 Task: Look for space in Aragarças, Brazil from 2nd June, 2023 to 6th June, 2023 for 1 adult in price range Rs.10000 to Rs.13000. Place can be private room with 1  bedroom having 1 bed and 1 bathroom. Property type can be house, flat, guest house, hotel. Amenities needed are: washing machine. Booking option can be shelf check-in. Required host language is Spanish.
Action: Mouse moved to (402, 85)
Screenshot: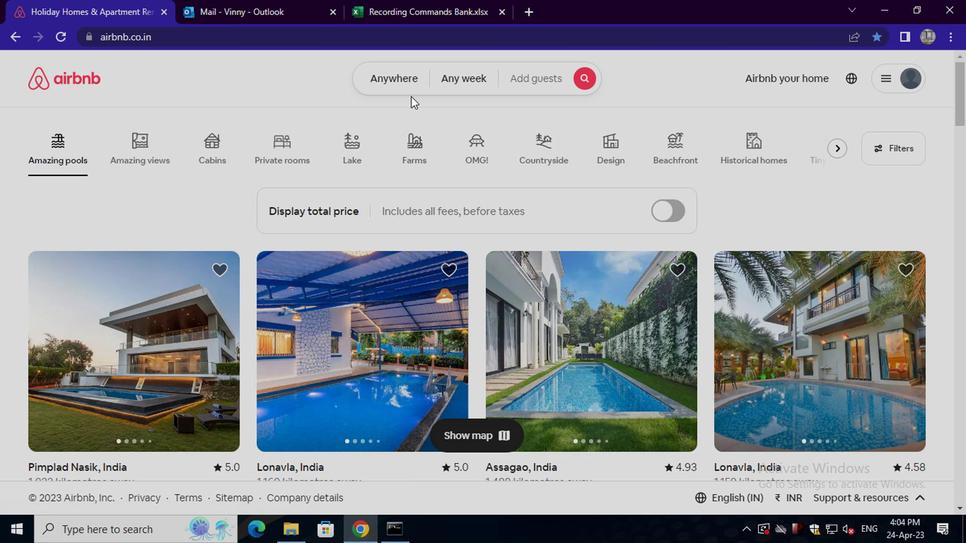 
Action: Mouse pressed left at (402, 85)
Screenshot: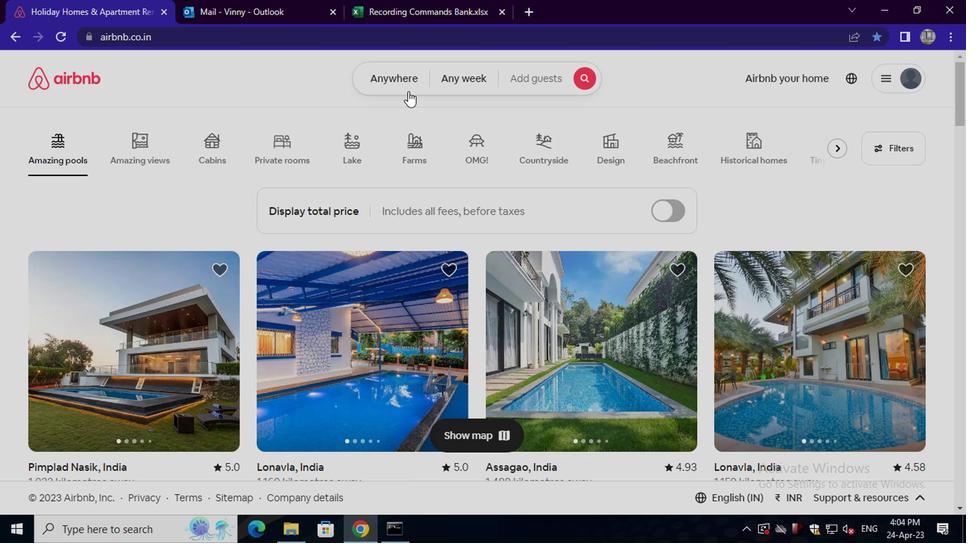 
Action: Mouse moved to (255, 145)
Screenshot: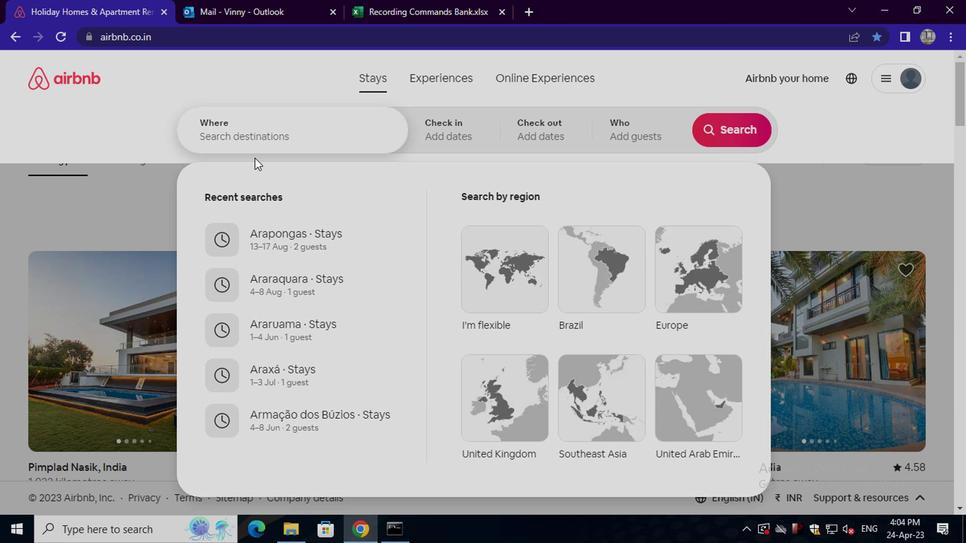 
Action: Mouse pressed left at (255, 145)
Screenshot: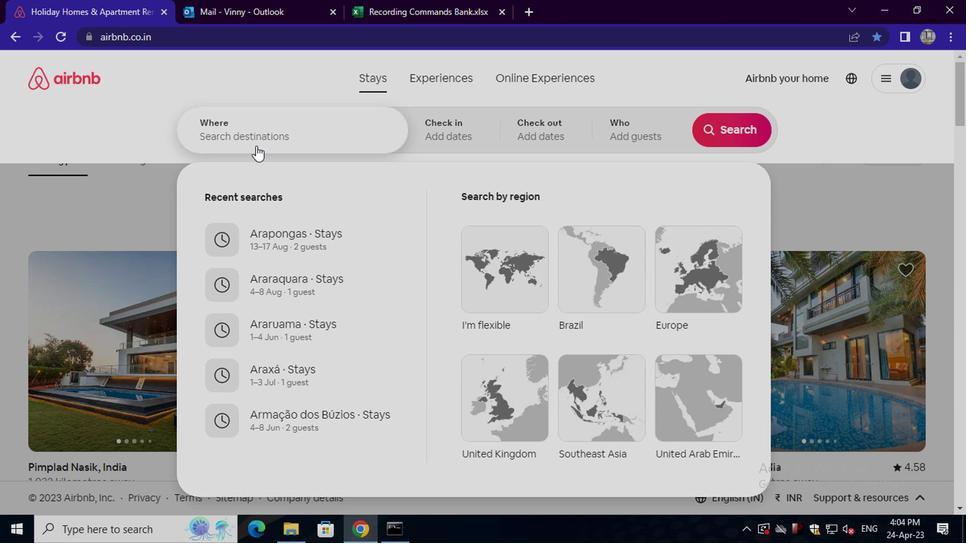 
Action: Key pressed aragarcas,<Key.space>braz
Screenshot: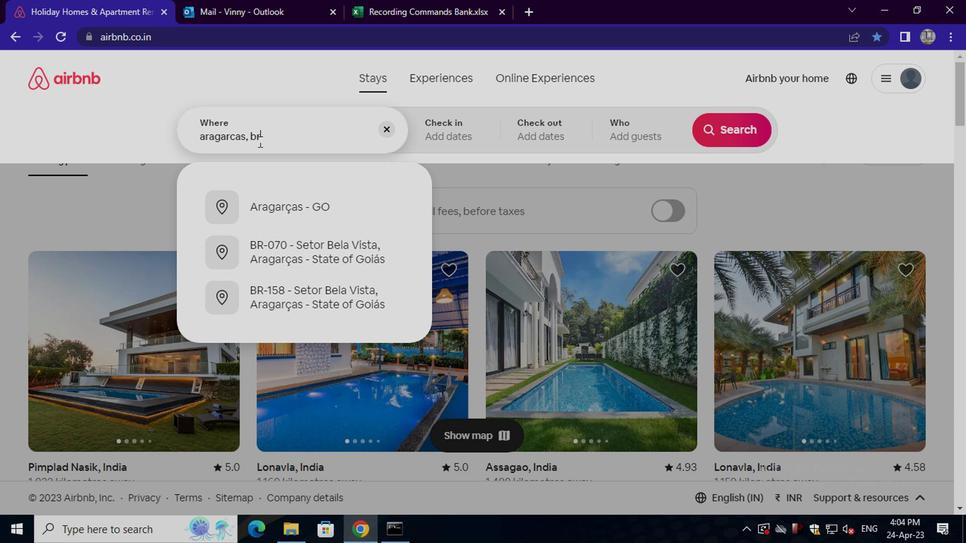 
Action: Mouse moved to (256, 145)
Screenshot: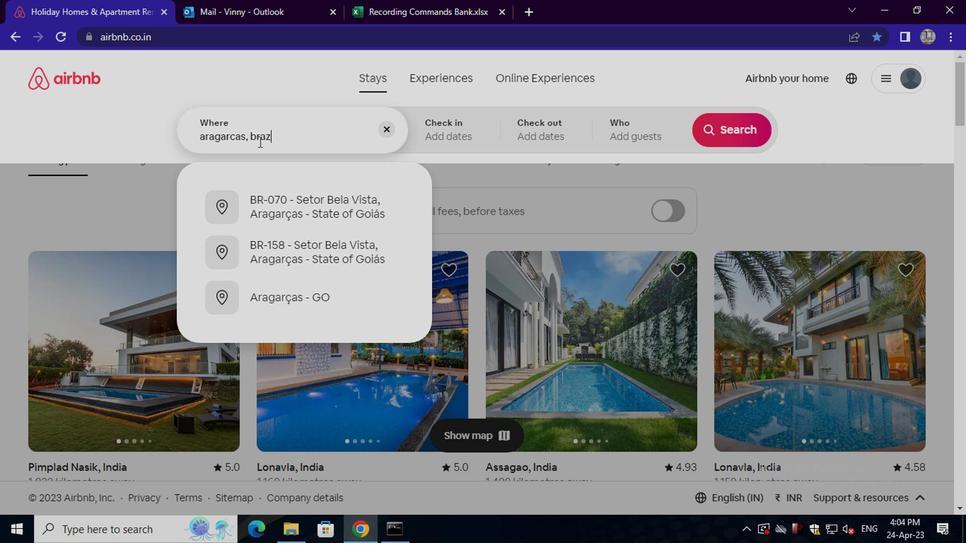 
Action: Key pressed il<Key.enter>
Screenshot: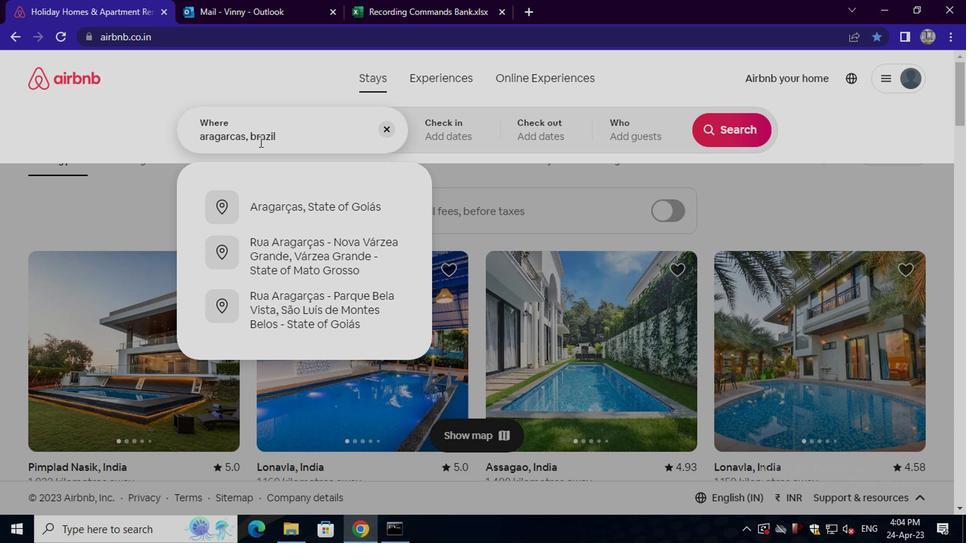 
Action: Mouse moved to (721, 239)
Screenshot: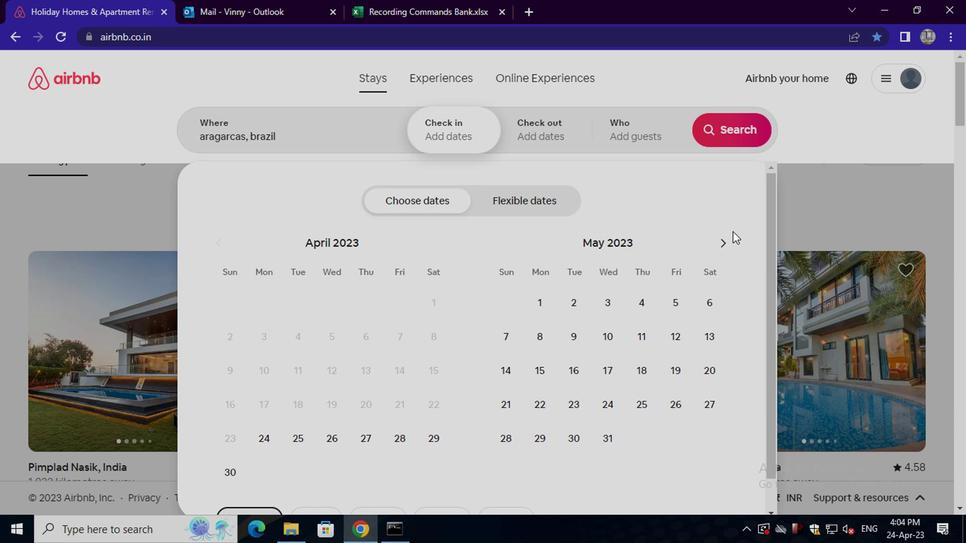 
Action: Mouse pressed left at (721, 239)
Screenshot: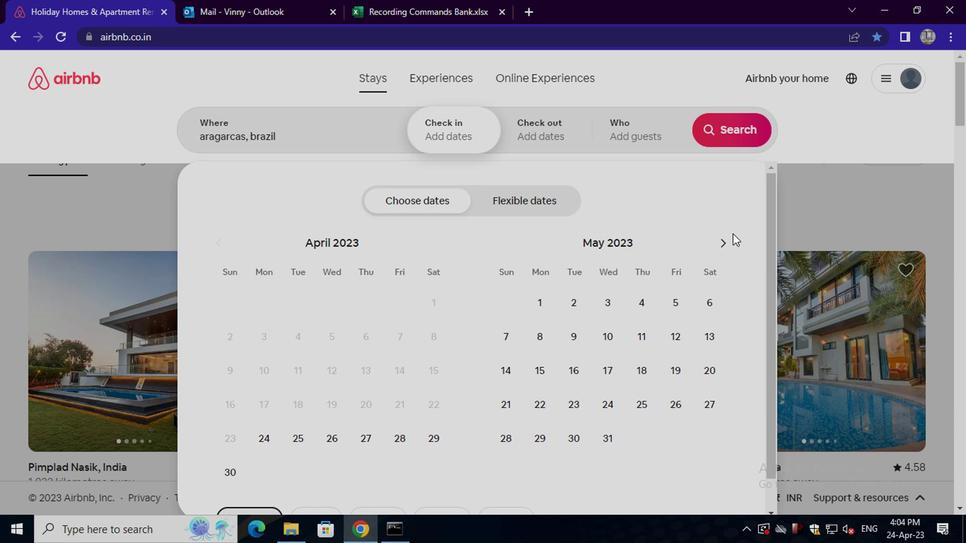 
Action: Mouse moved to (678, 302)
Screenshot: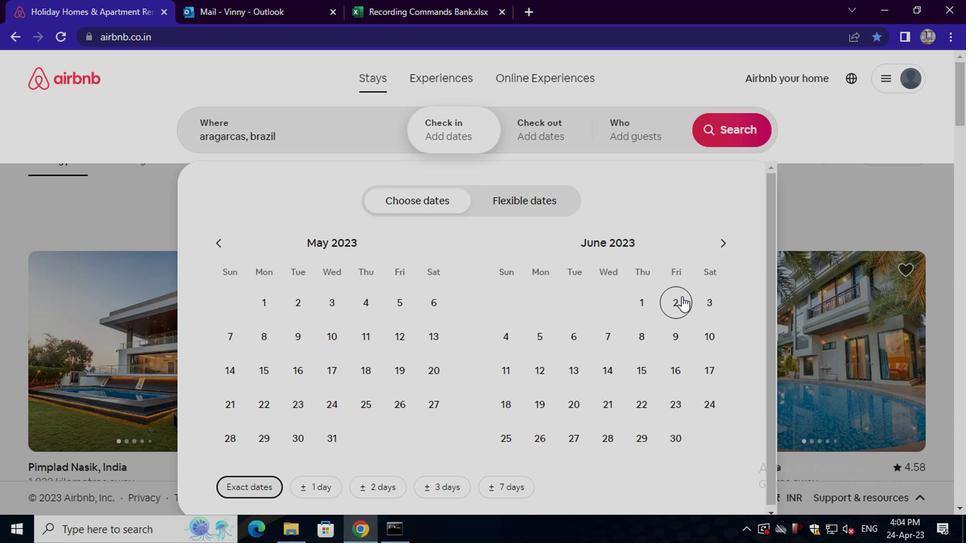 
Action: Mouse pressed left at (678, 302)
Screenshot: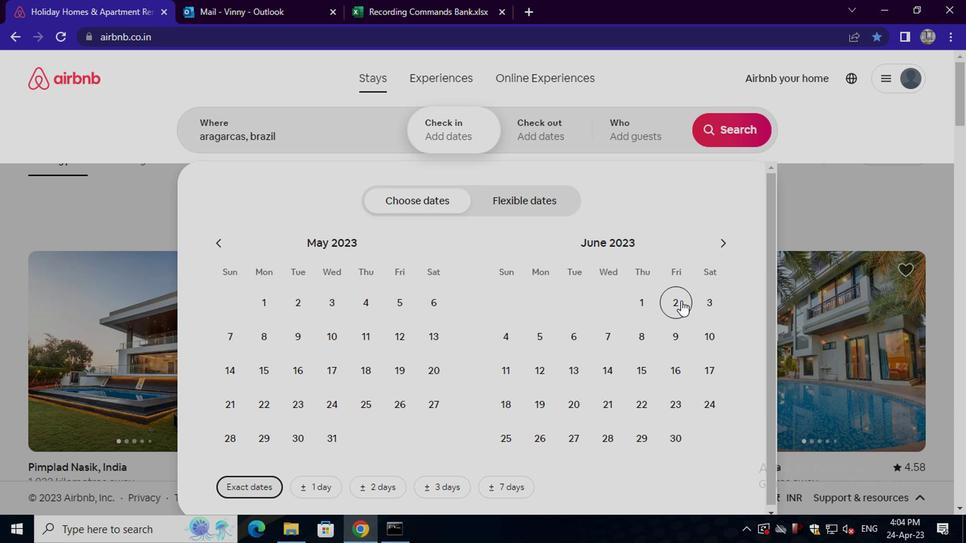 
Action: Mouse moved to (560, 340)
Screenshot: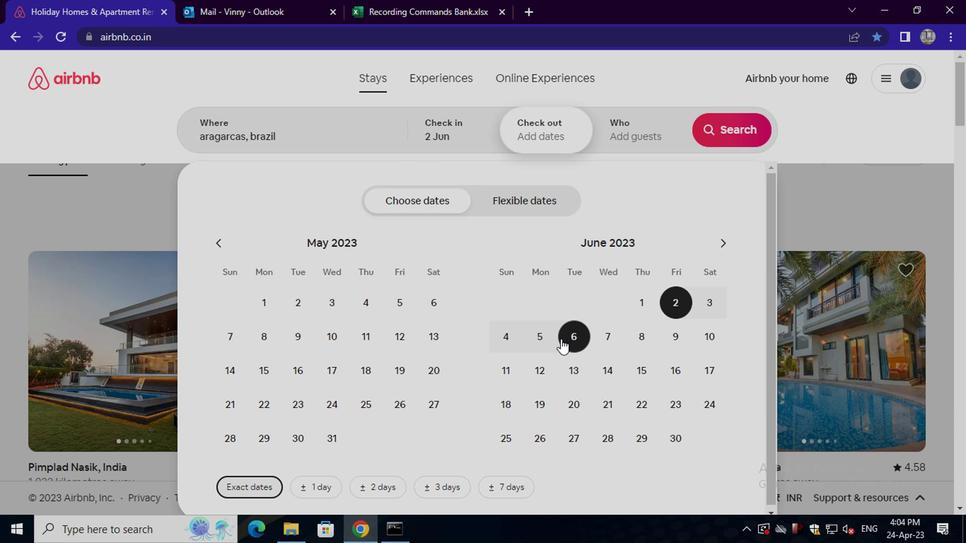 
Action: Mouse pressed left at (560, 340)
Screenshot: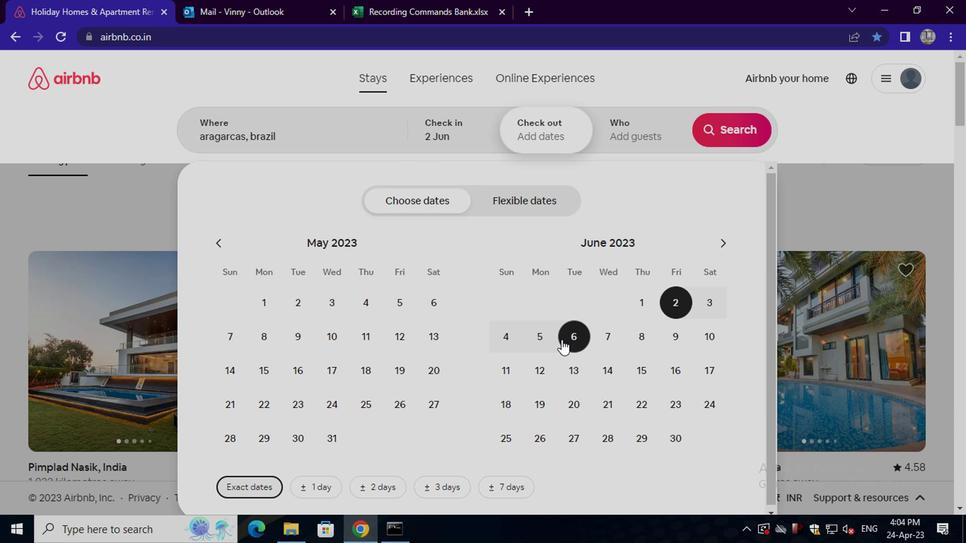 
Action: Mouse moved to (629, 136)
Screenshot: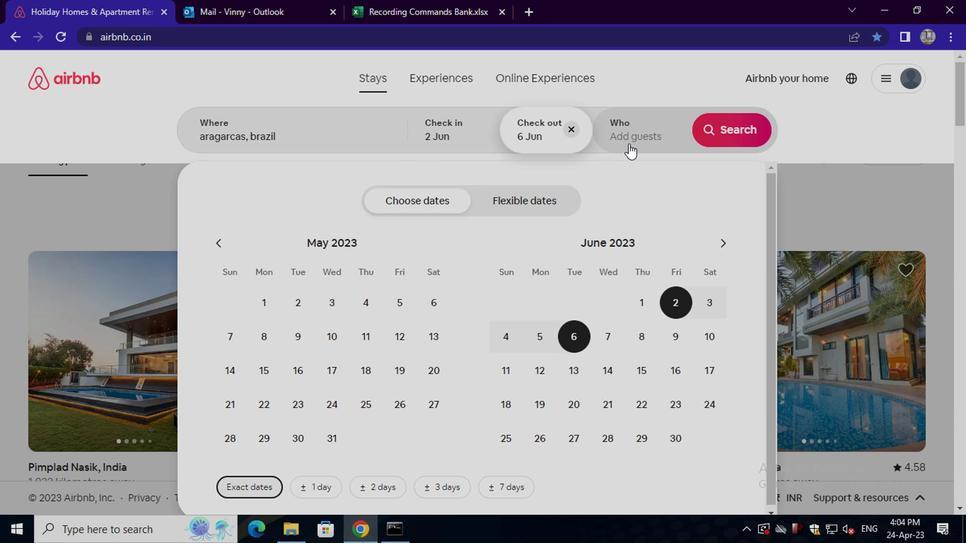 
Action: Mouse pressed left at (629, 136)
Screenshot: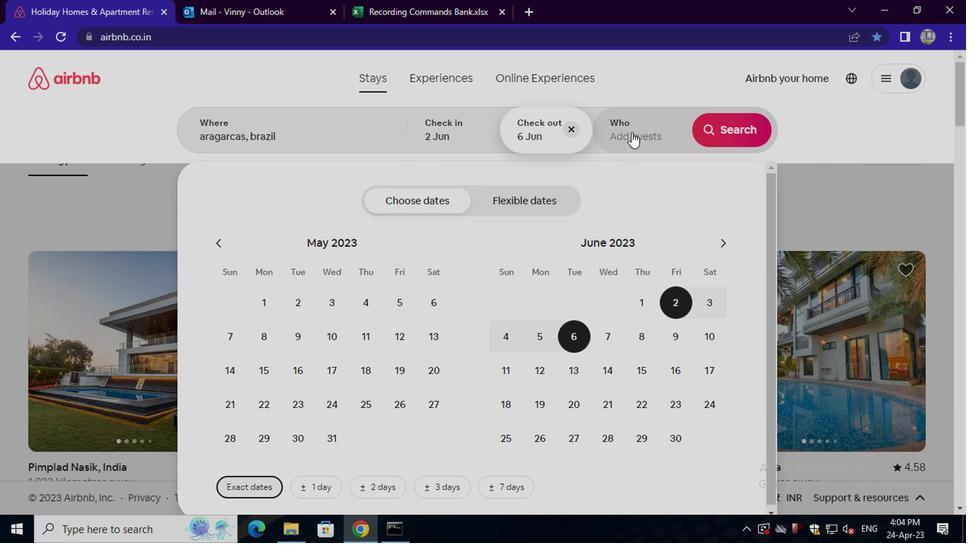 
Action: Mouse moved to (738, 210)
Screenshot: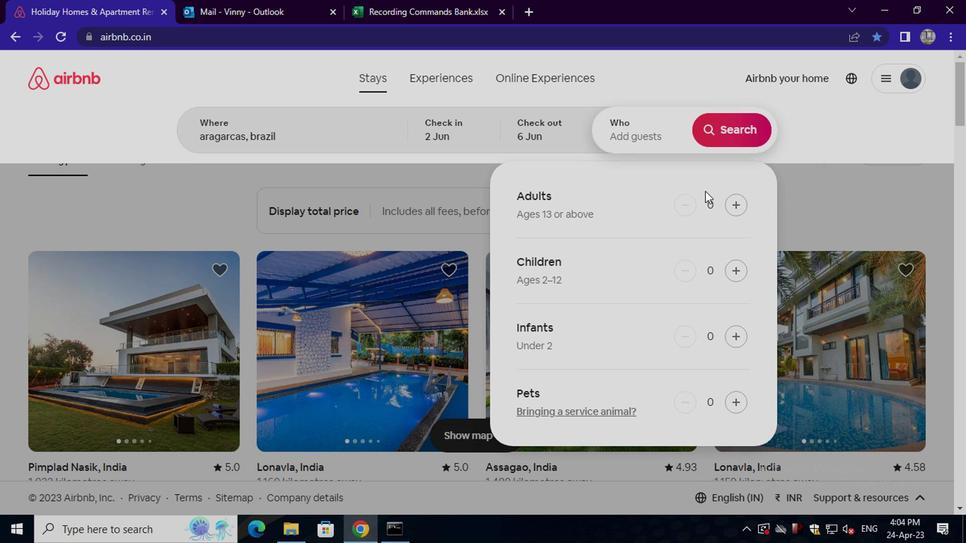 
Action: Mouse pressed left at (738, 210)
Screenshot: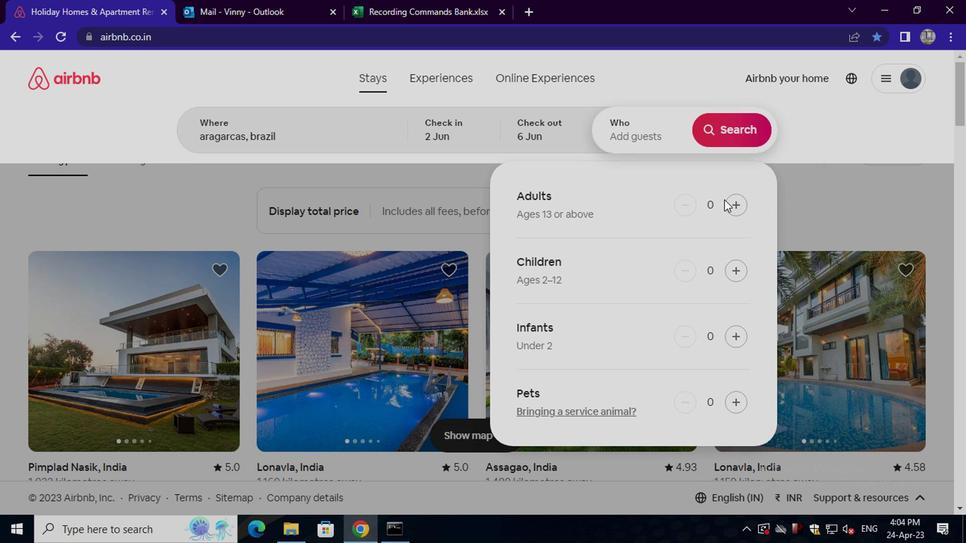 
Action: Mouse moved to (733, 134)
Screenshot: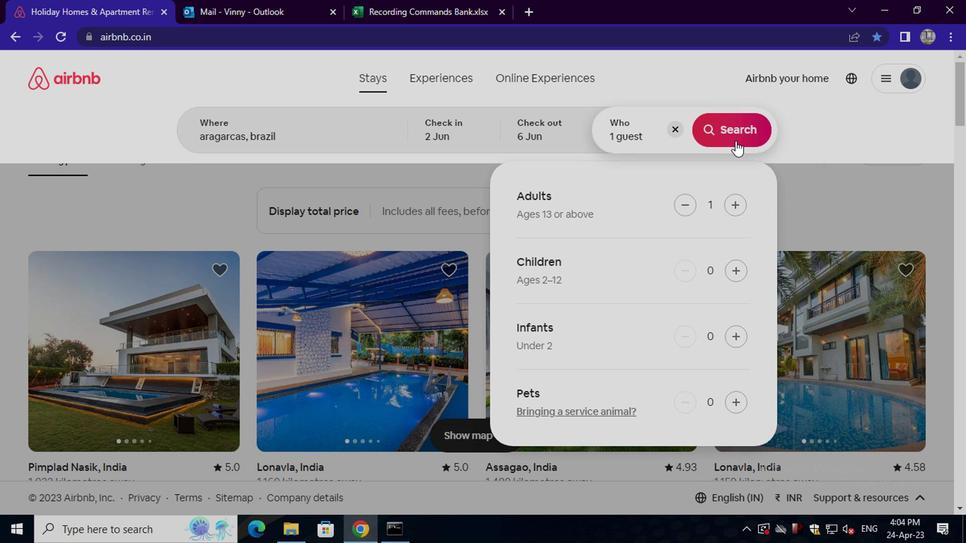 
Action: Mouse pressed left at (733, 134)
Screenshot: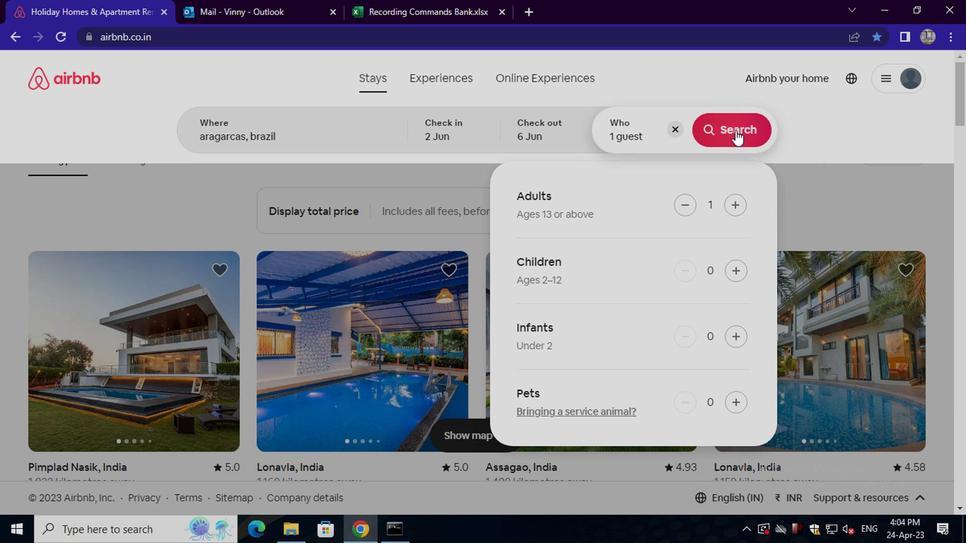 
Action: Mouse moved to (888, 140)
Screenshot: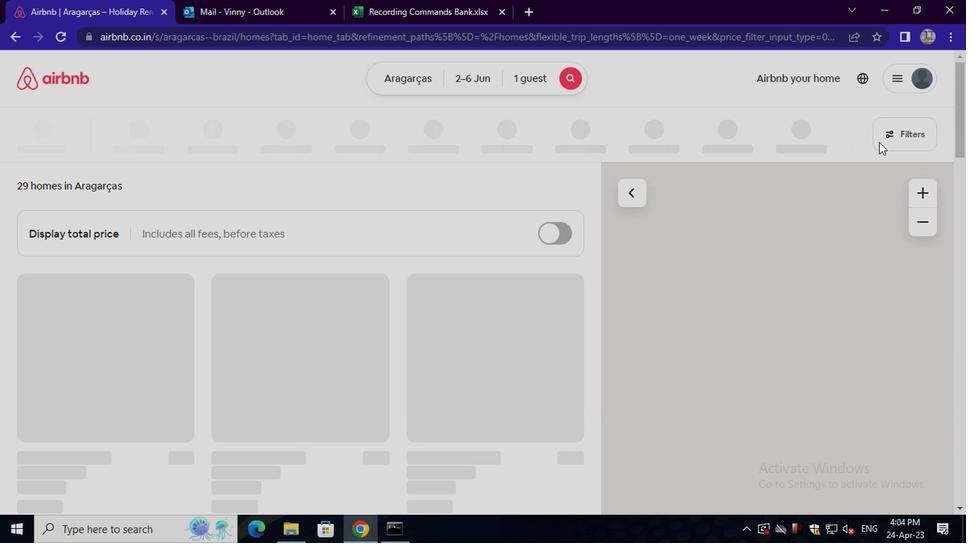 
Action: Mouse pressed left at (888, 140)
Screenshot: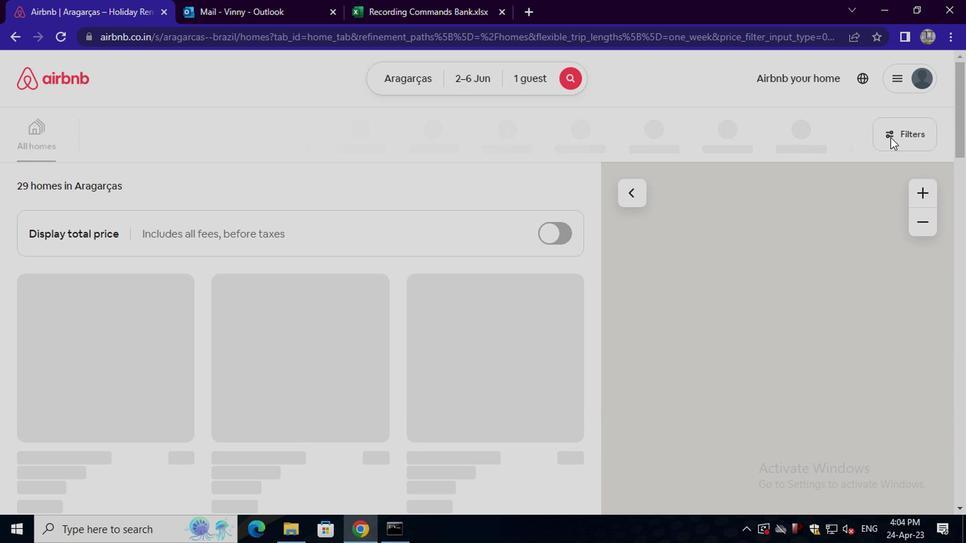
Action: Mouse moved to (355, 316)
Screenshot: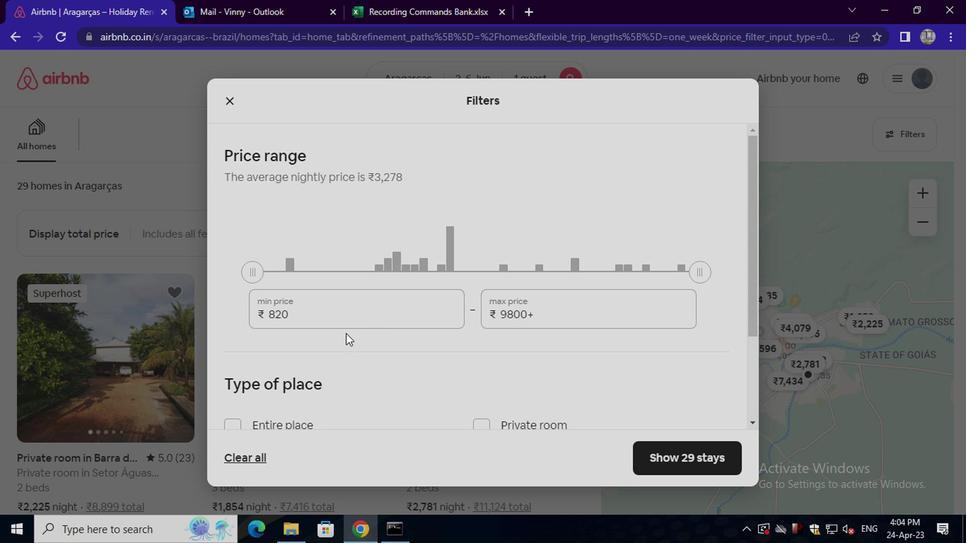 
Action: Mouse pressed left at (355, 316)
Screenshot: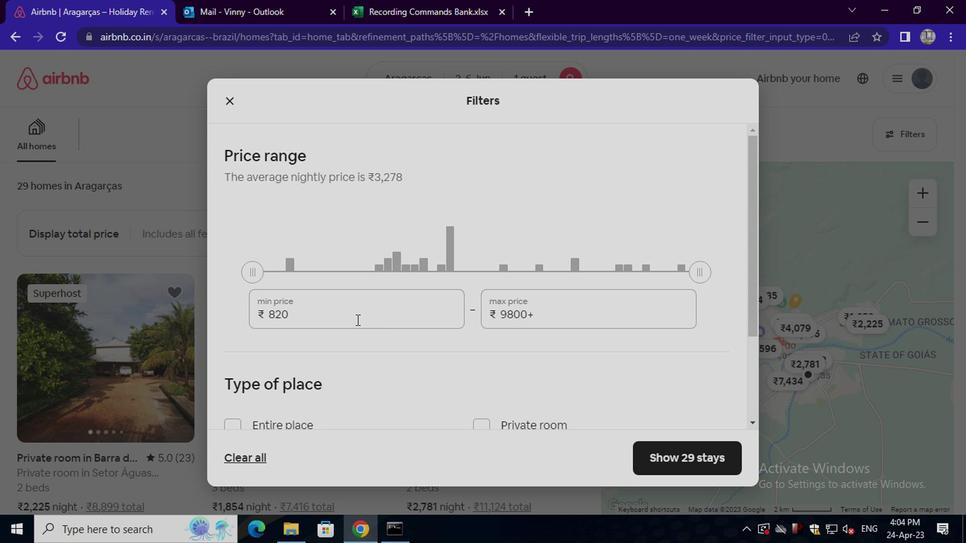 
Action: Mouse moved to (364, 306)
Screenshot: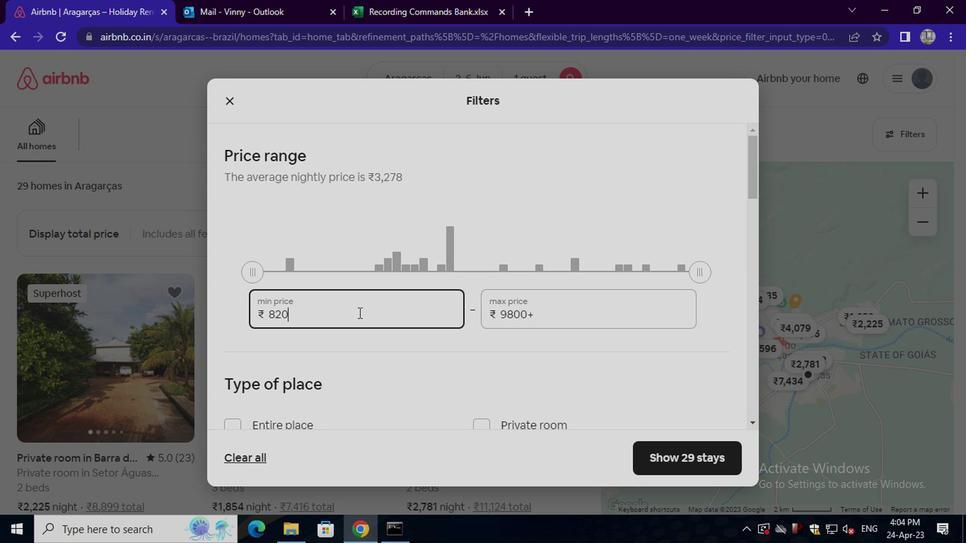 
Action: Key pressed <Key.backspace><Key.backspace><Key.backspace><Key.backspace><Key.backspace><Key.backspace><Key.backspace><Key.backspace><Key.backspace>10000
Screenshot: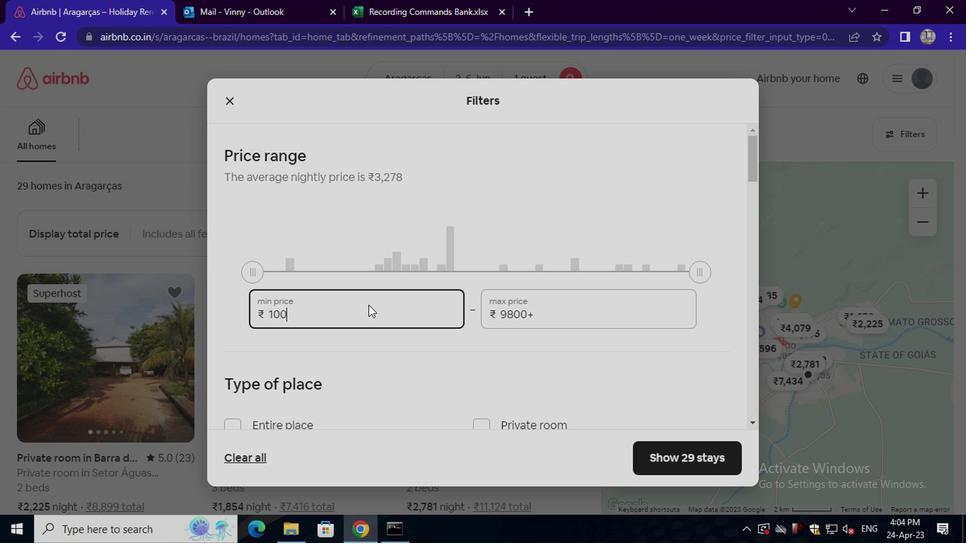 
Action: Mouse moved to (548, 316)
Screenshot: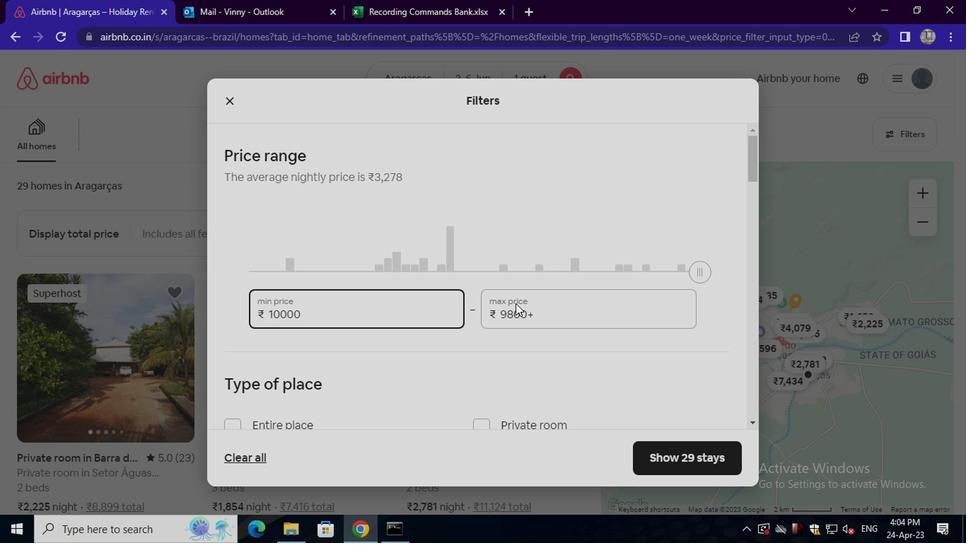 
Action: Mouse pressed left at (548, 316)
Screenshot: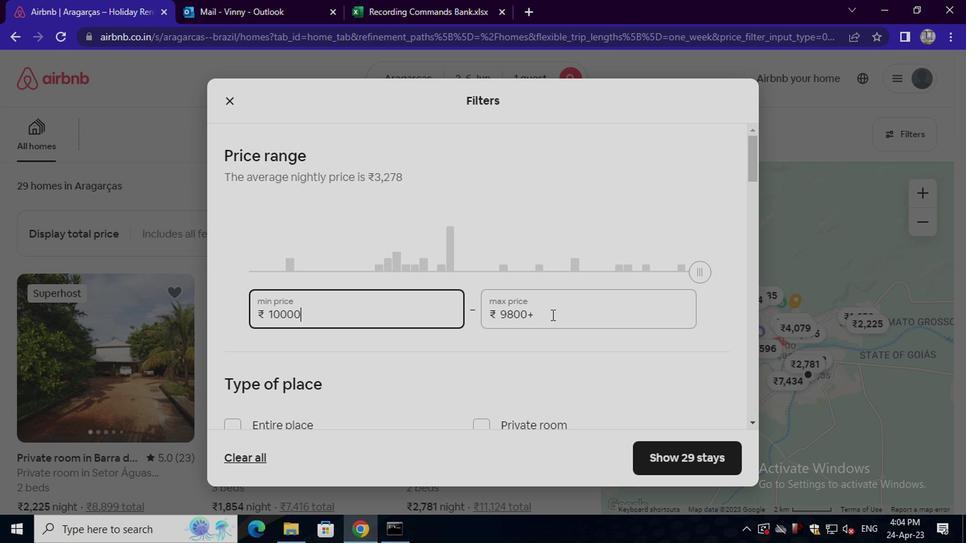 
Action: Mouse moved to (574, 298)
Screenshot: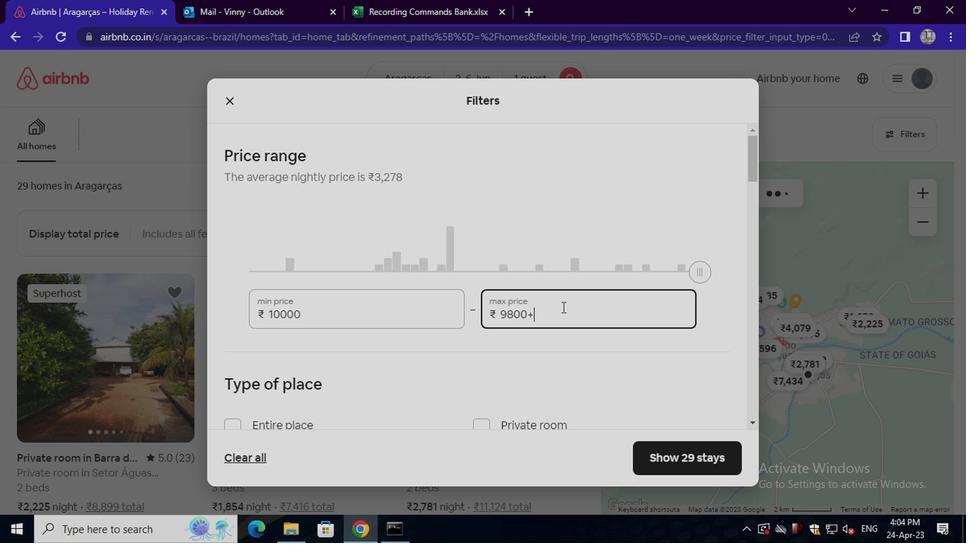 
Action: Key pressed <Key.backspace><Key.backspace><Key.backspace><Key.backspace><Key.backspace><Key.backspace><Key.backspace><Key.backspace><Key.backspace><Key.backspace><Key.backspace><Key.backspace><Key.backspace><Key.backspace>13000
Screenshot: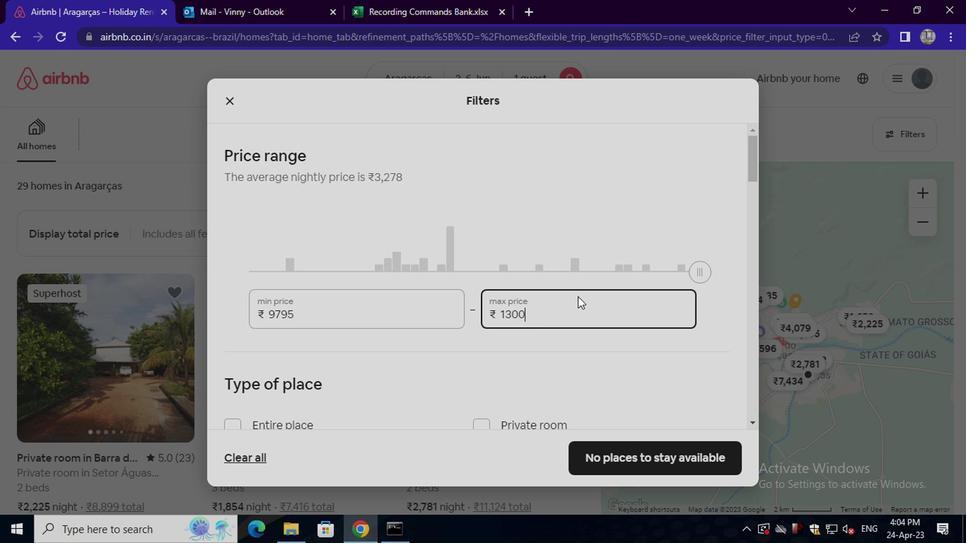 
Action: Mouse moved to (512, 260)
Screenshot: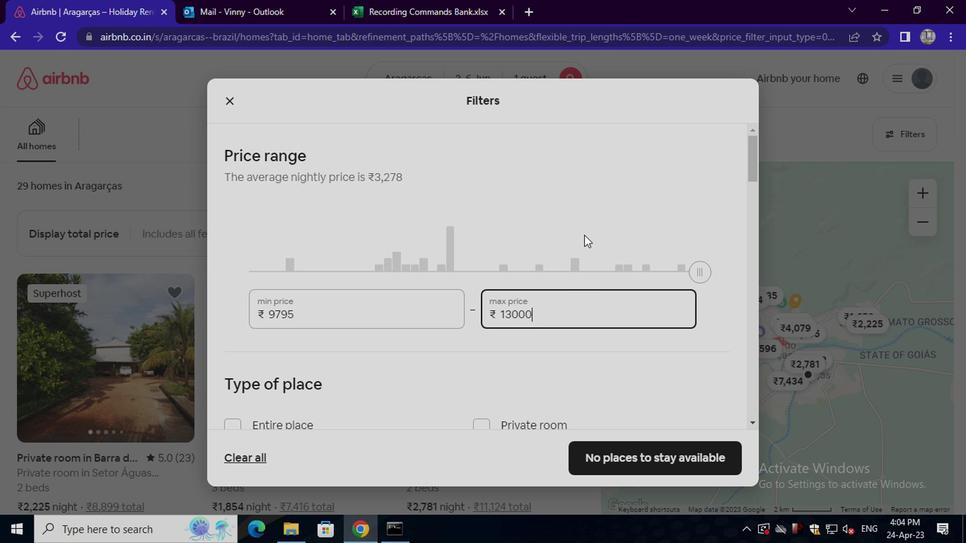 
Action: Mouse scrolled (512, 259) with delta (0, -1)
Screenshot: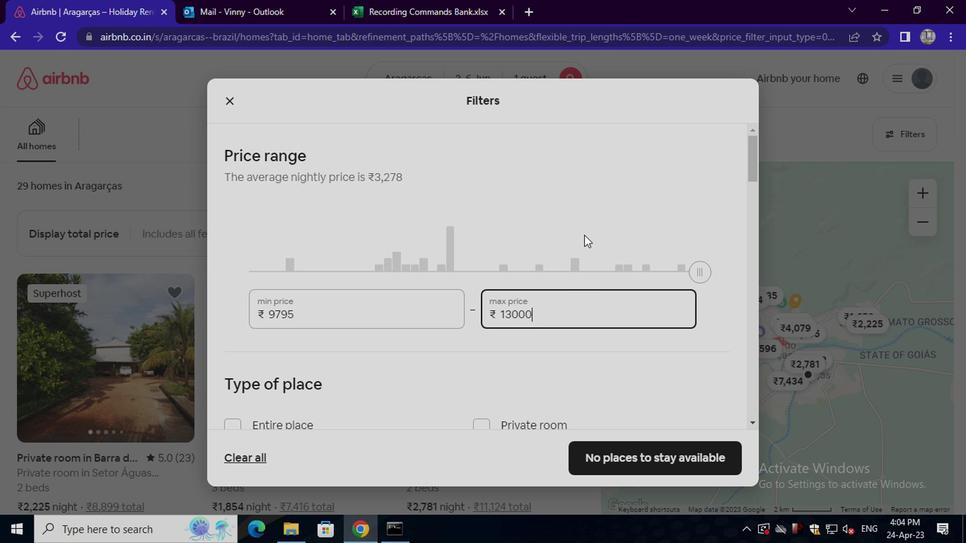 
Action: Mouse moved to (511, 260)
Screenshot: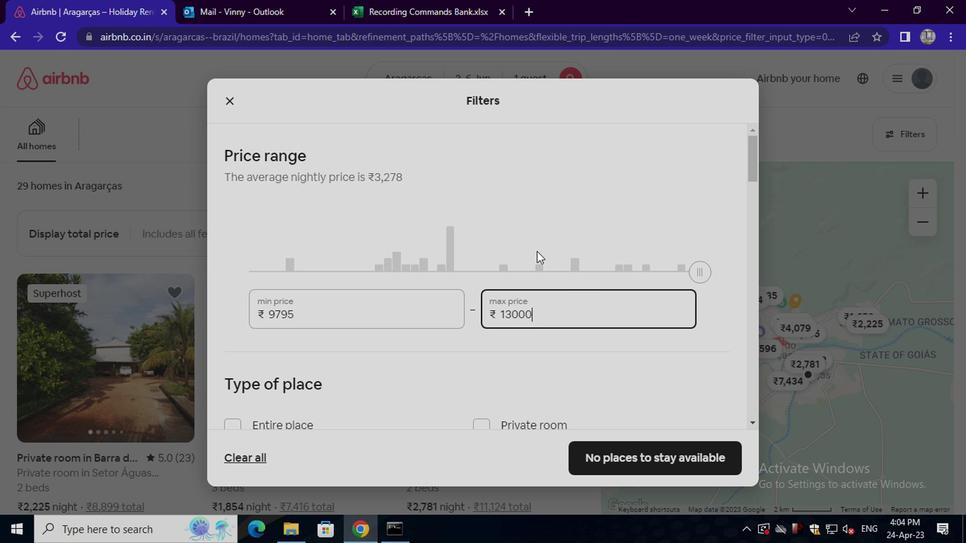 
Action: Mouse scrolled (511, 260) with delta (0, 0)
Screenshot: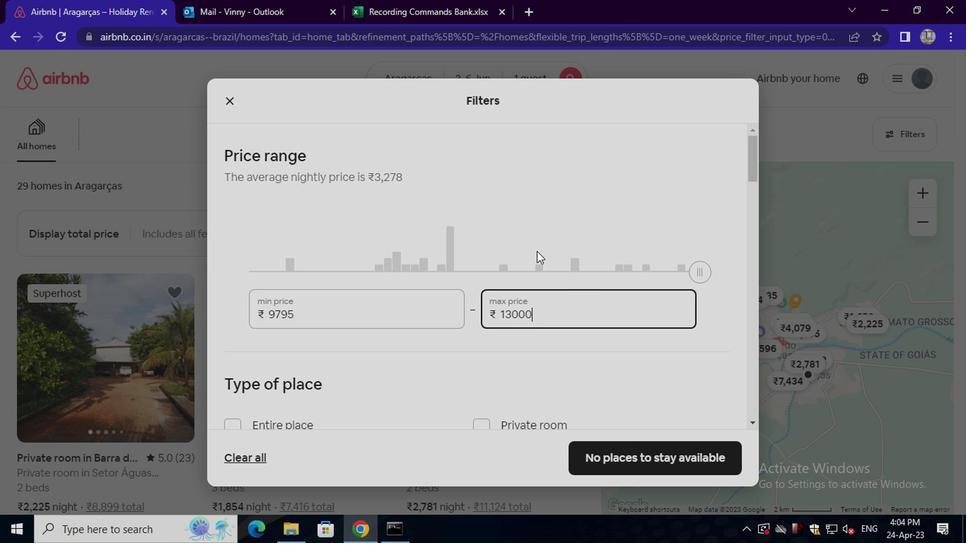 
Action: Mouse moved to (479, 285)
Screenshot: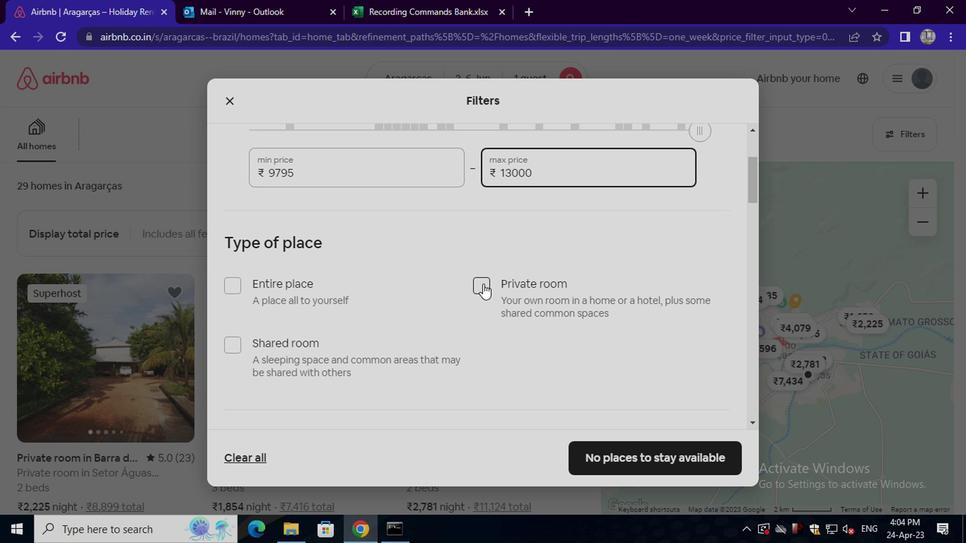 
Action: Mouse pressed left at (479, 285)
Screenshot: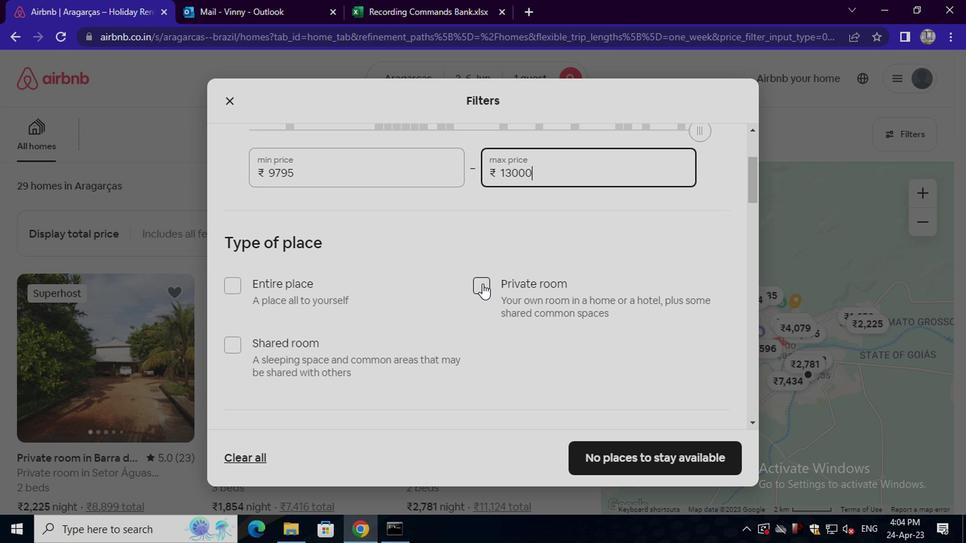 
Action: Mouse moved to (464, 293)
Screenshot: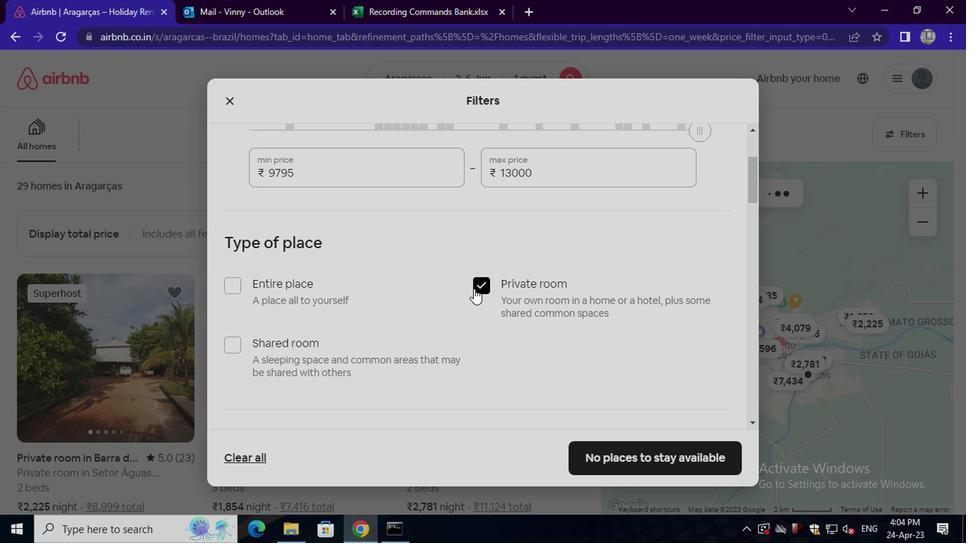 
Action: Mouse scrolled (464, 292) with delta (0, 0)
Screenshot: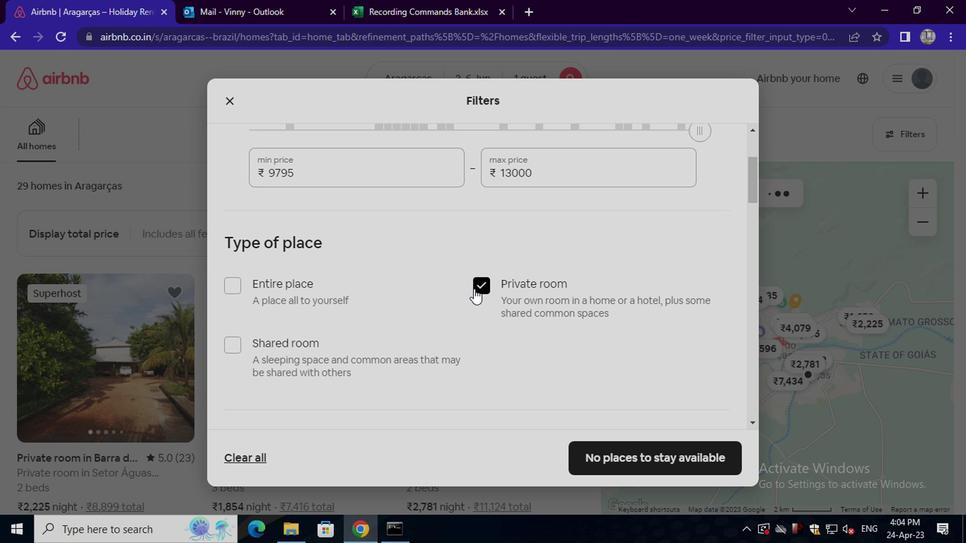 
Action: Mouse scrolled (464, 292) with delta (0, 0)
Screenshot: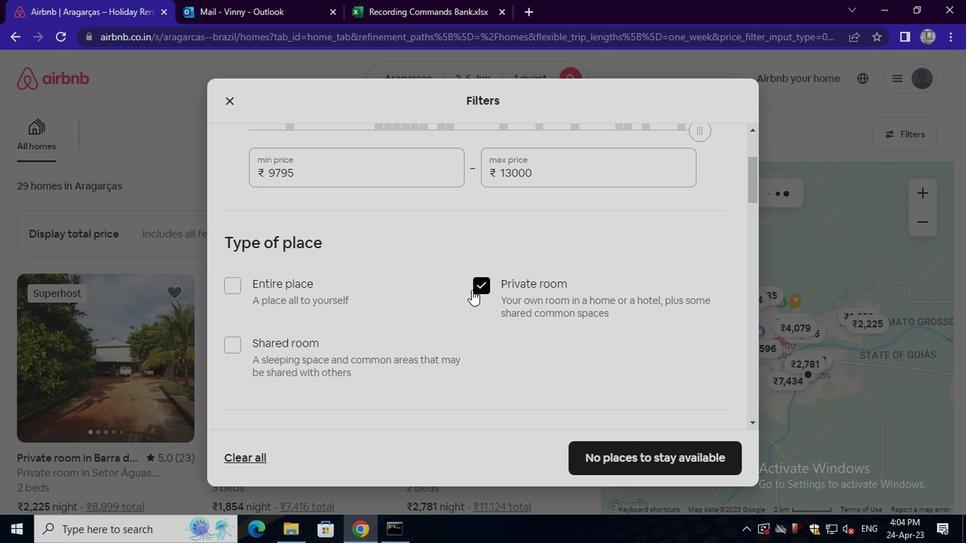 
Action: Mouse moved to (463, 294)
Screenshot: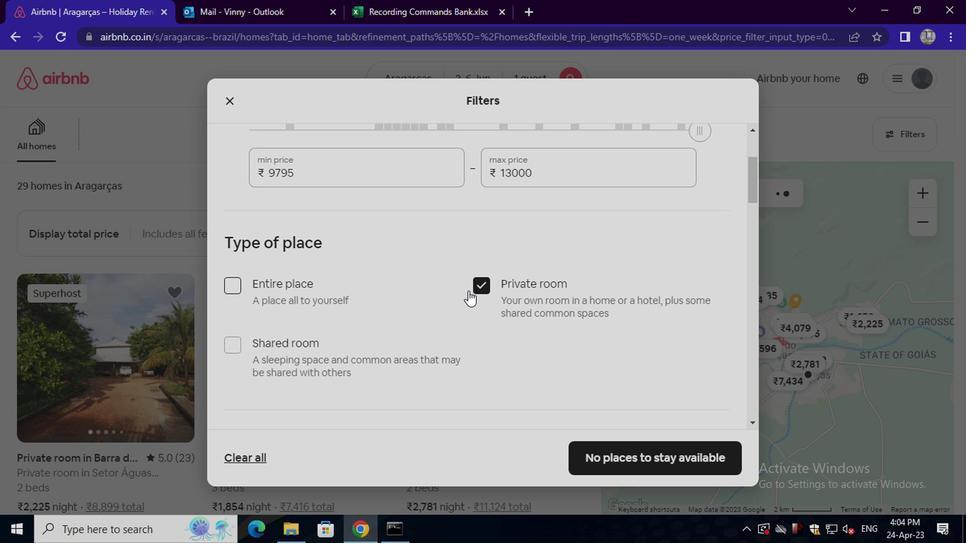
Action: Mouse scrolled (463, 293) with delta (0, -1)
Screenshot: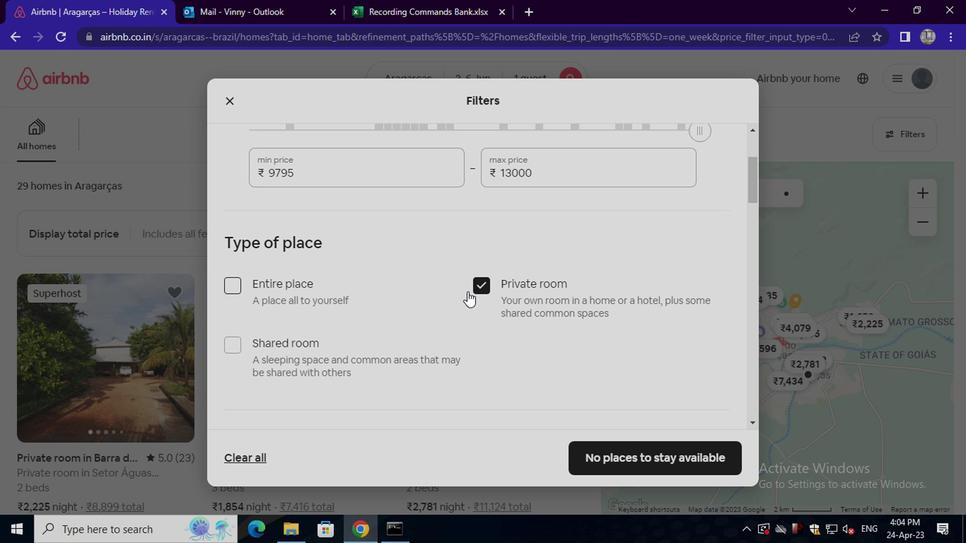 
Action: Mouse moved to (314, 307)
Screenshot: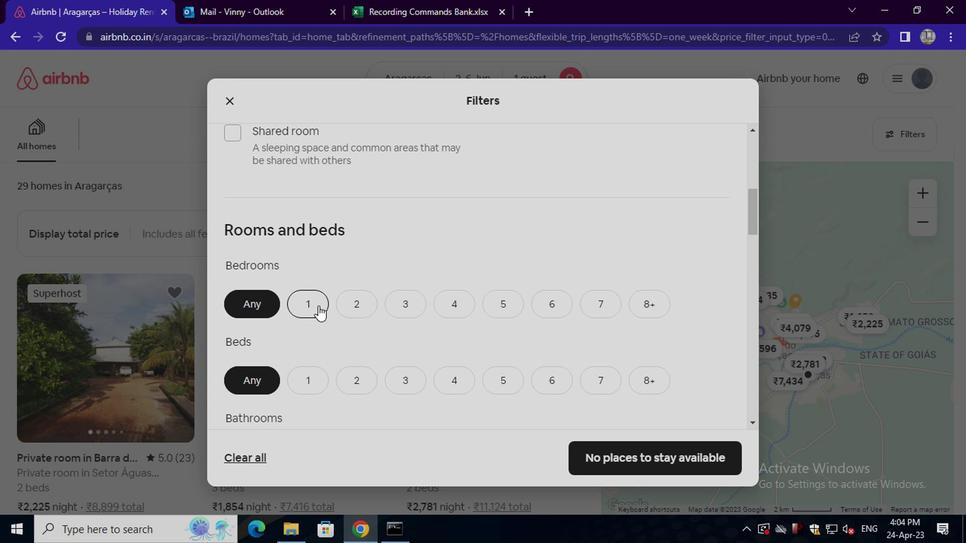 
Action: Mouse pressed left at (314, 307)
Screenshot: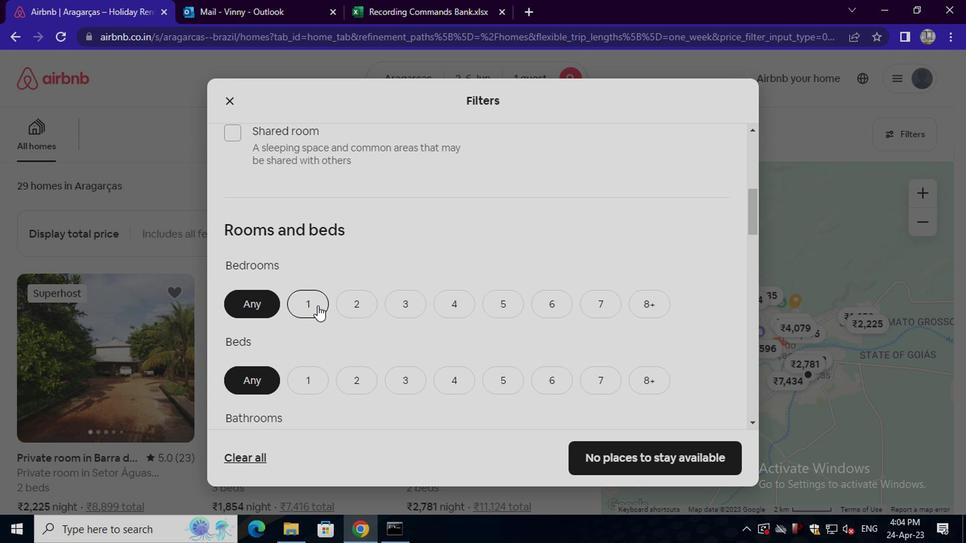 
Action: Mouse scrolled (314, 306) with delta (0, -1)
Screenshot: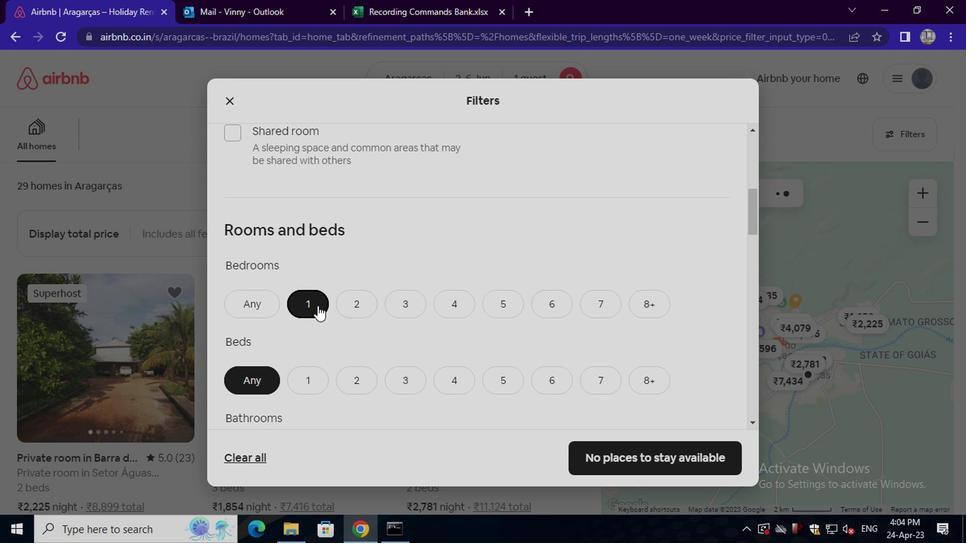 
Action: Mouse scrolled (314, 306) with delta (0, -1)
Screenshot: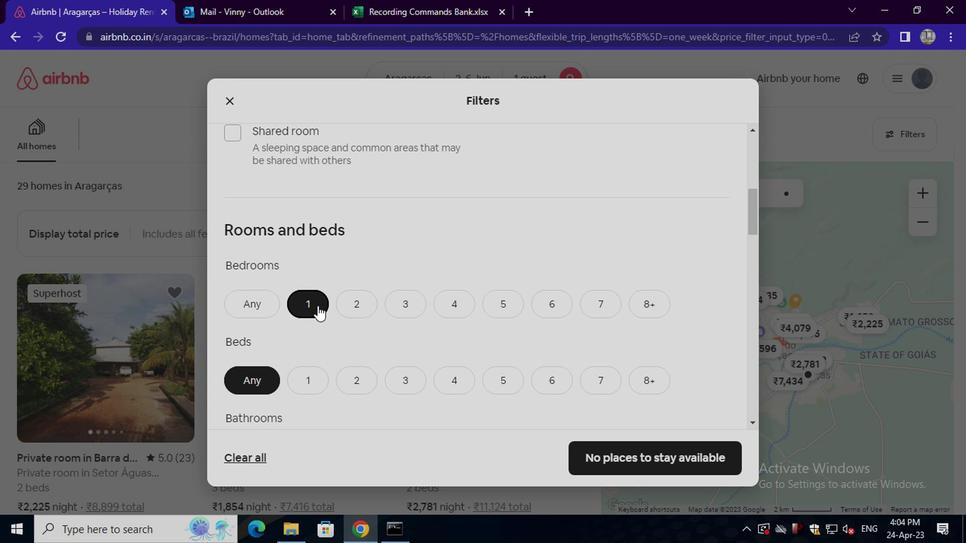 
Action: Mouse moved to (296, 237)
Screenshot: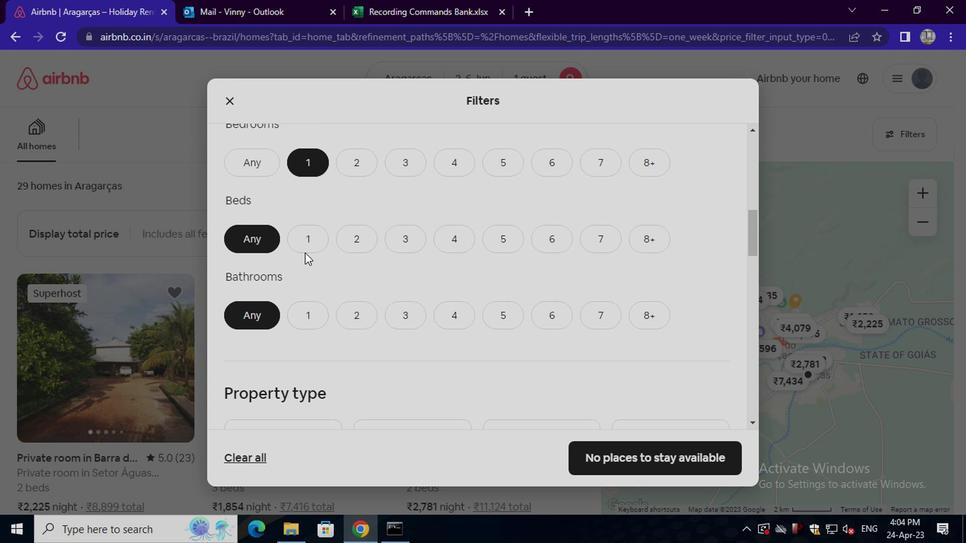 
Action: Mouse pressed left at (296, 237)
Screenshot: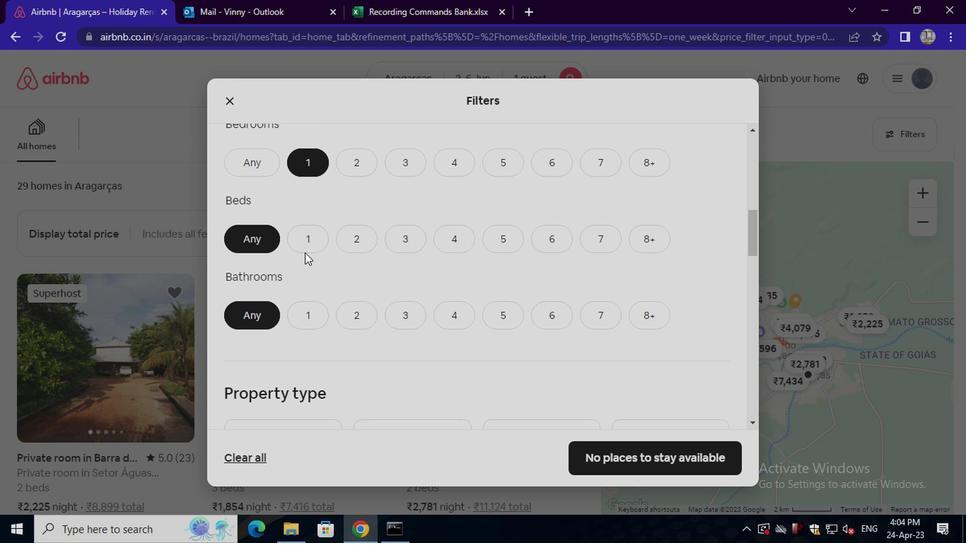 
Action: Mouse moved to (307, 320)
Screenshot: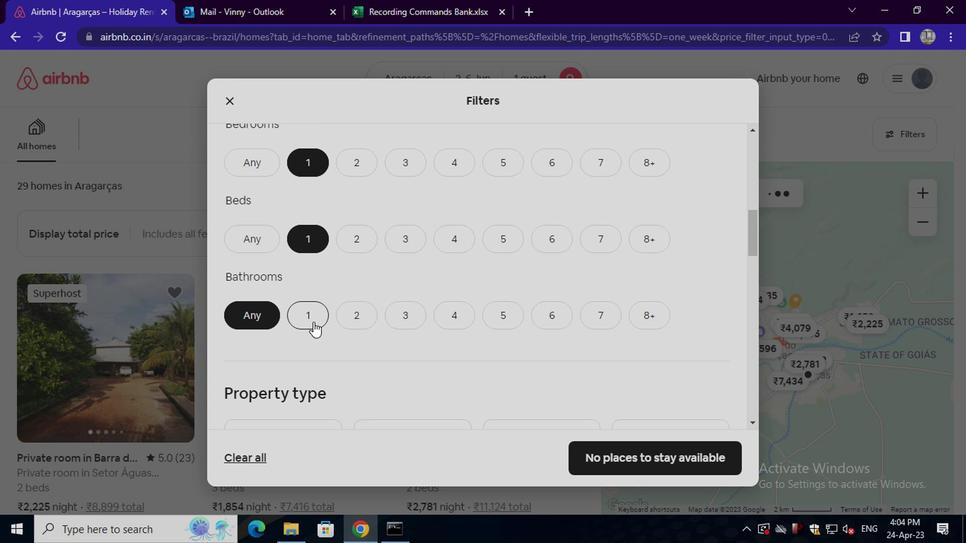 
Action: Mouse pressed left at (307, 320)
Screenshot: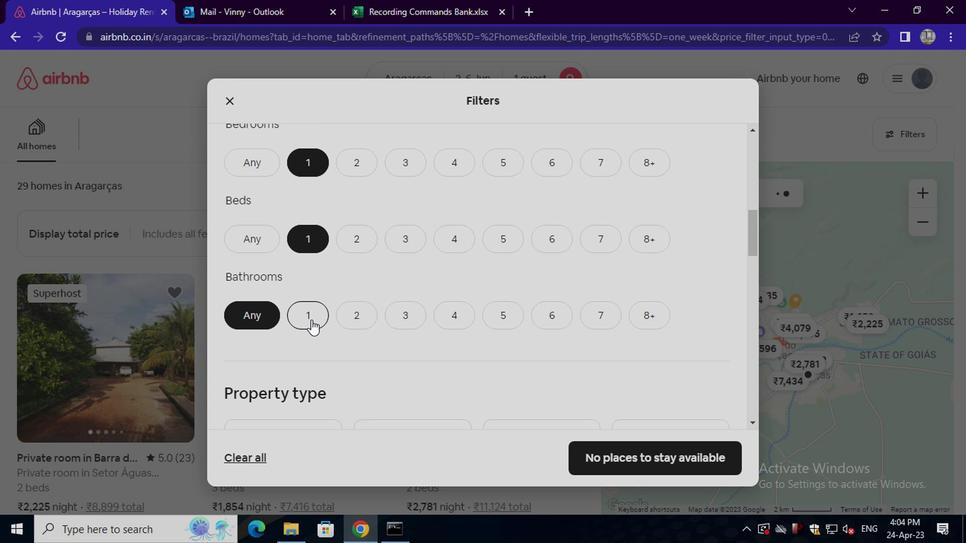 
Action: Mouse moved to (315, 326)
Screenshot: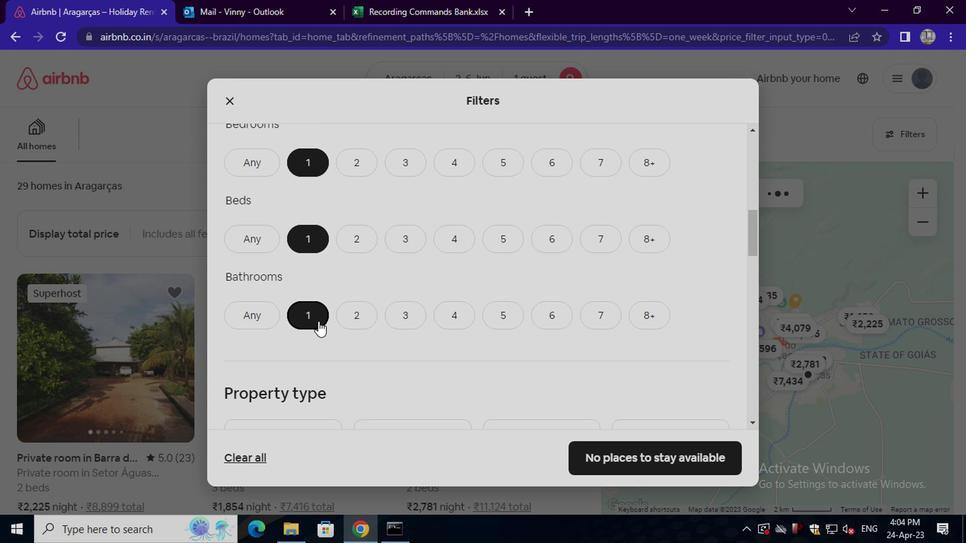 
Action: Mouse scrolled (315, 325) with delta (0, 0)
Screenshot: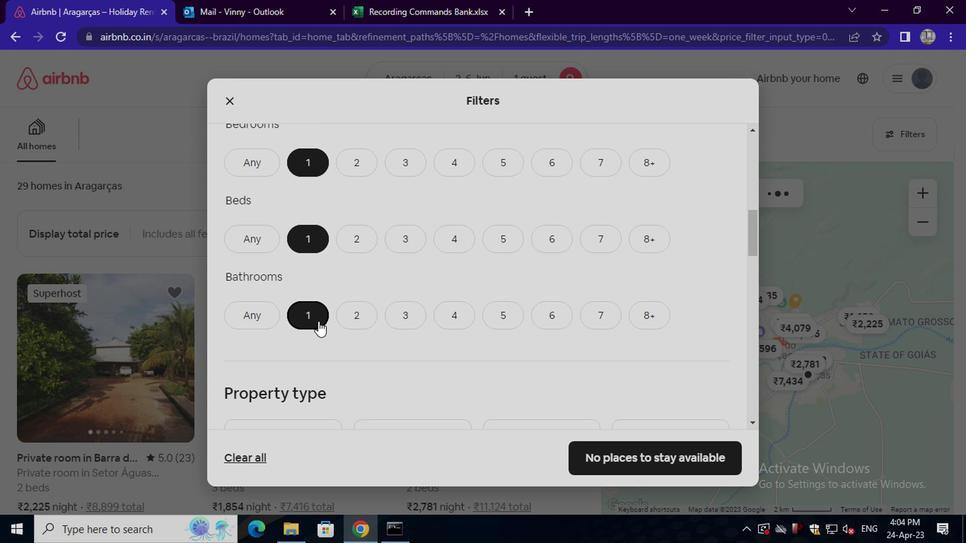 
Action: Mouse moved to (315, 326)
Screenshot: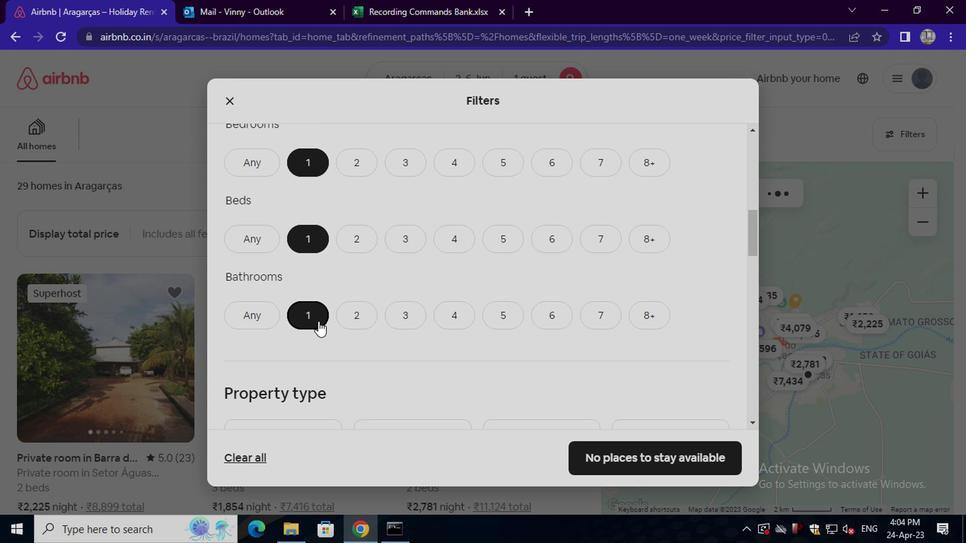 
Action: Mouse scrolled (315, 325) with delta (0, 0)
Screenshot: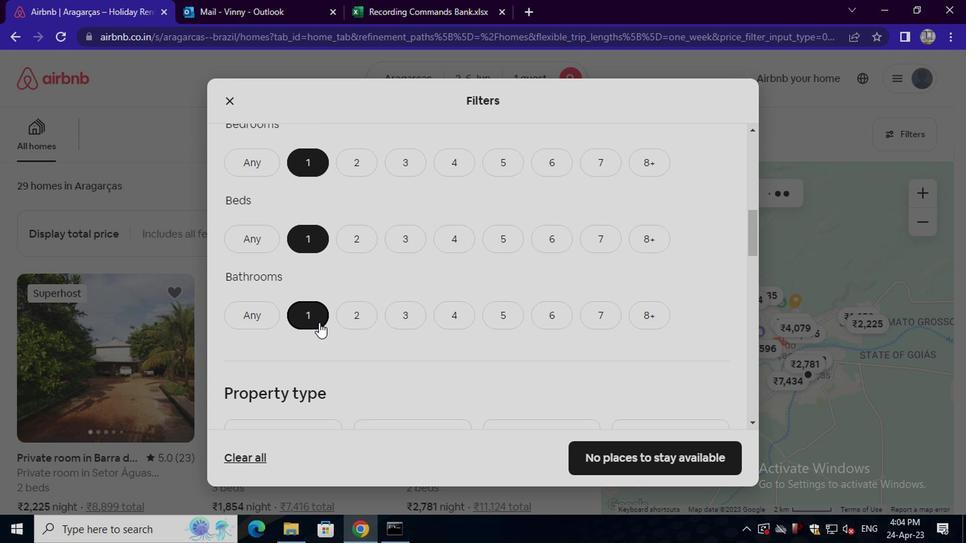 
Action: Mouse moved to (302, 334)
Screenshot: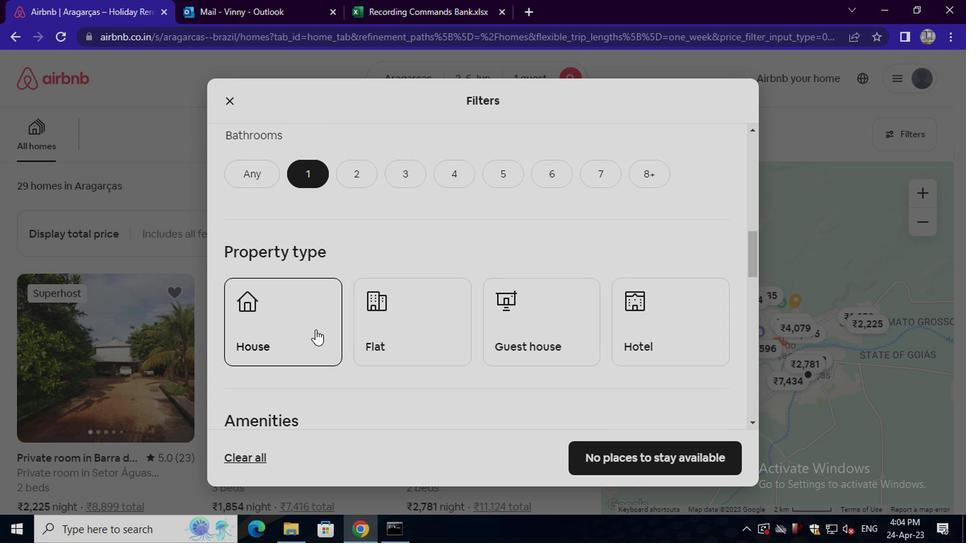 
Action: Mouse pressed left at (302, 334)
Screenshot: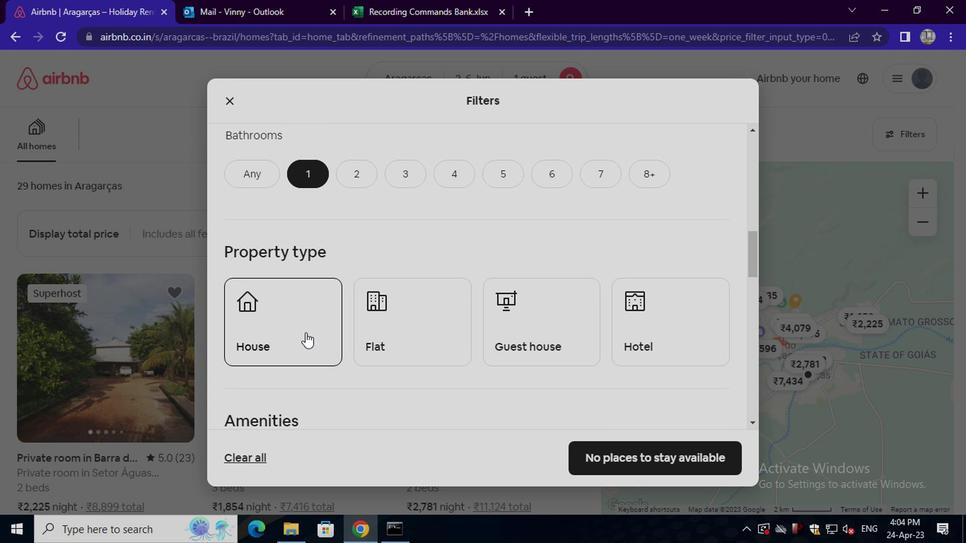 
Action: Mouse moved to (394, 333)
Screenshot: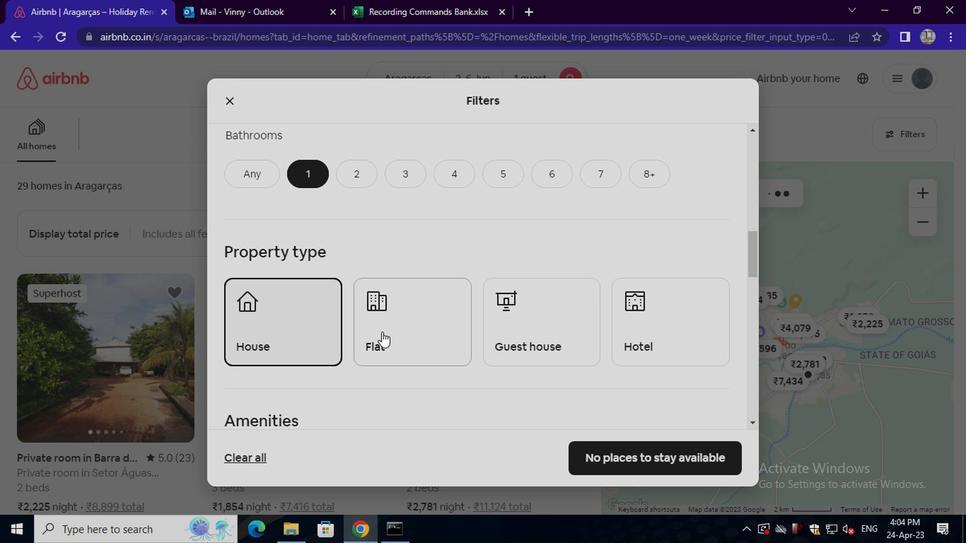 
Action: Mouse pressed left at (394, 333)
Screenshot: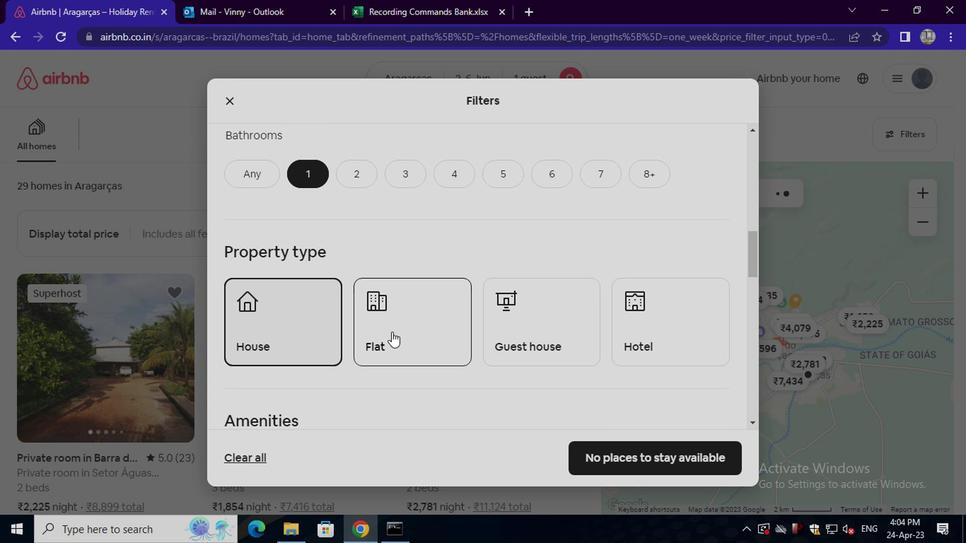 
Action: Mouse moved to (539, 332)
Screenshot: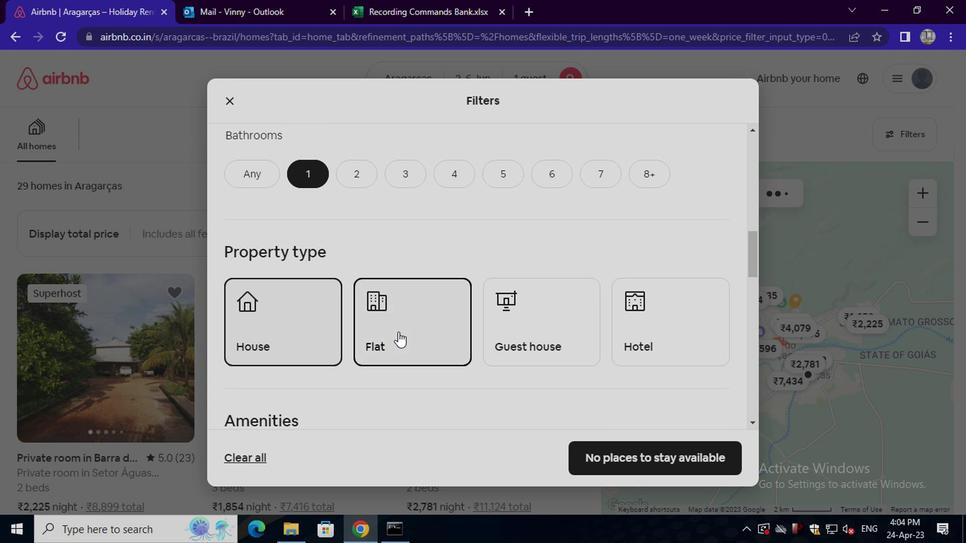 
Action: Mouse pressed left at (539, 332)
Screenshot: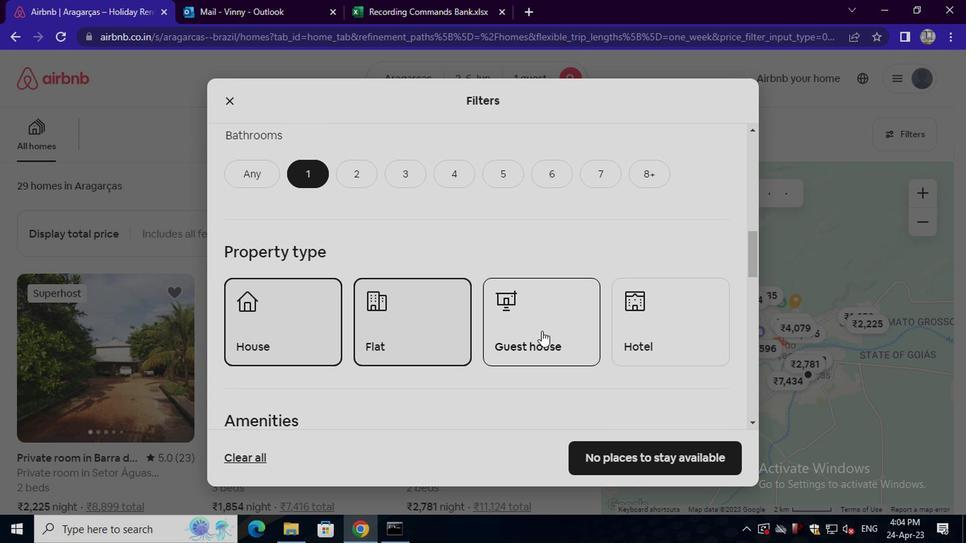 
Action: Mouse moved to (666, 330)
Screenshot: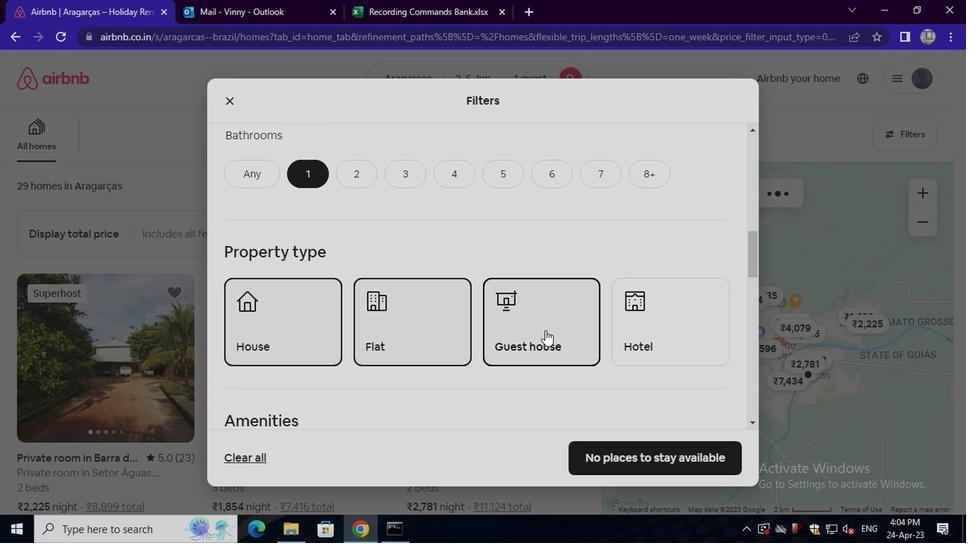 
Action: Mouse pressed left at (666, 330)
Screenshot: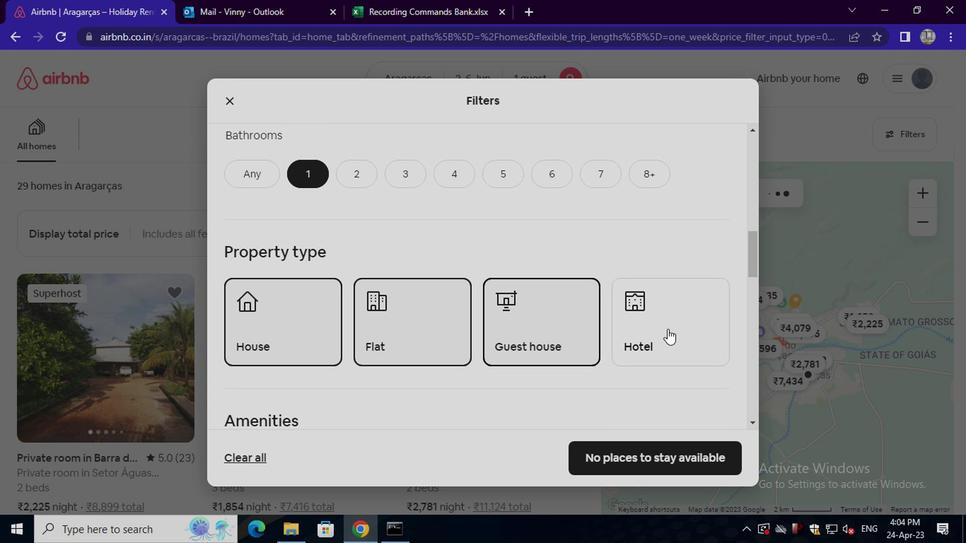 
Action: Mouse moved to (527, 349)
Screenshot: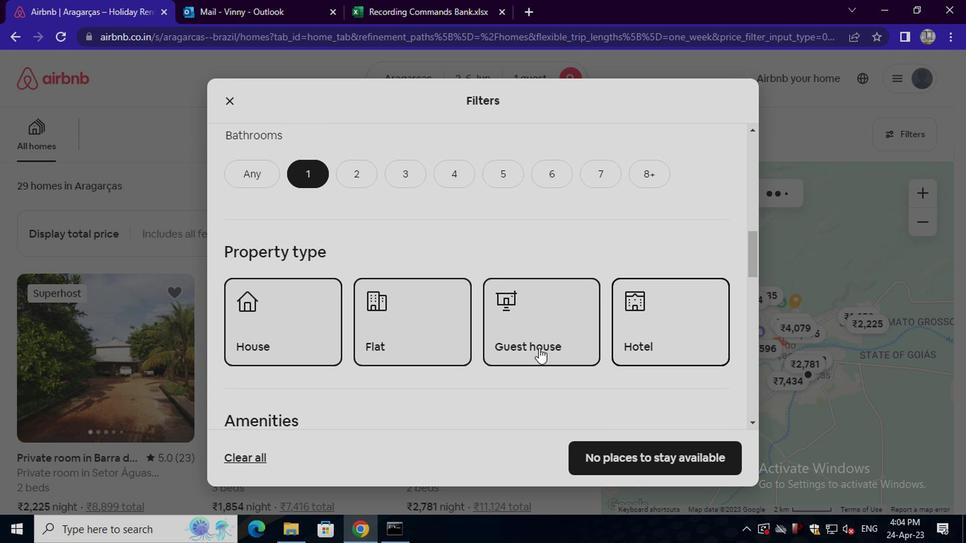 
Action: Mouse scrolled (527, 349) with delta (0, 0)
Screenshot: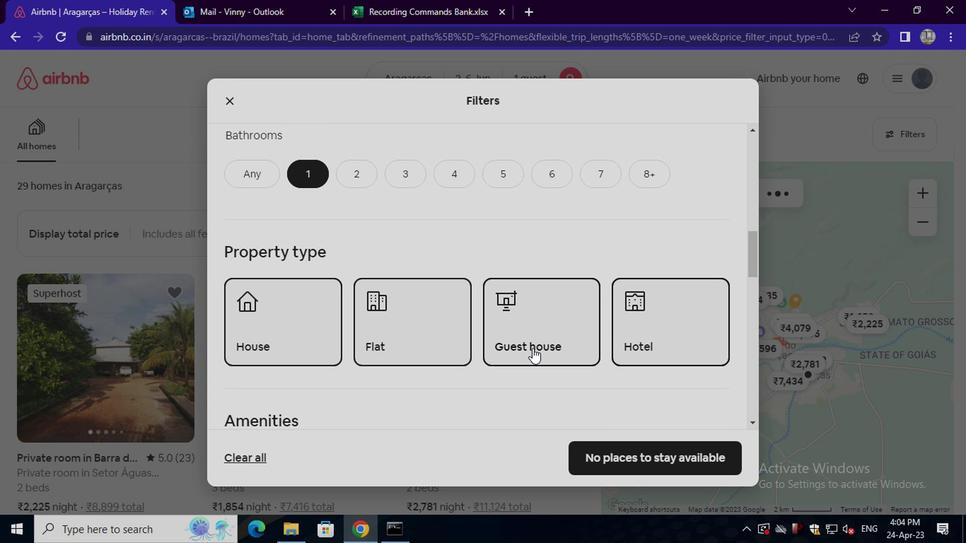 
Action: Mouse scrolled (527, 349) with delta (0, 0)
Screenshot: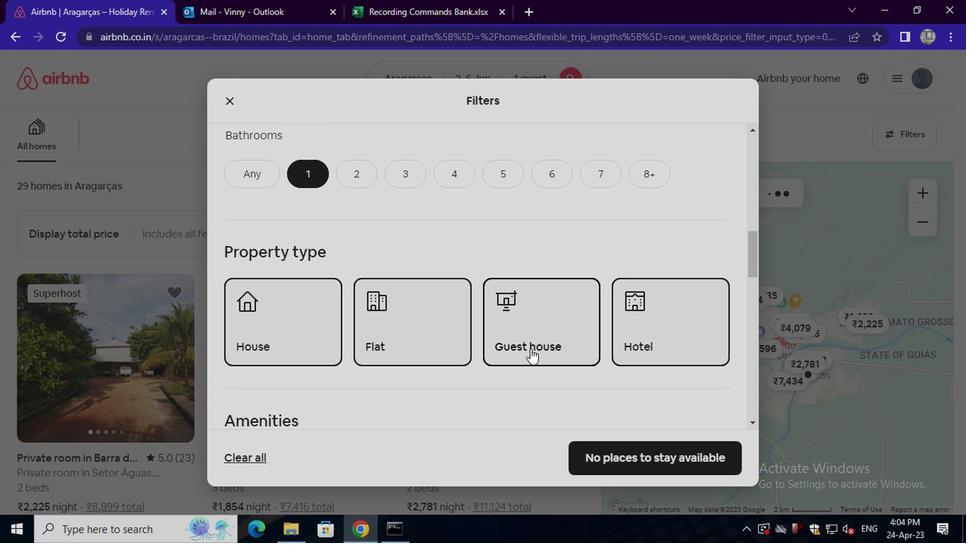 
Action: Mouse scrolled (527, 349) with delta (0, 0)
Screenshot: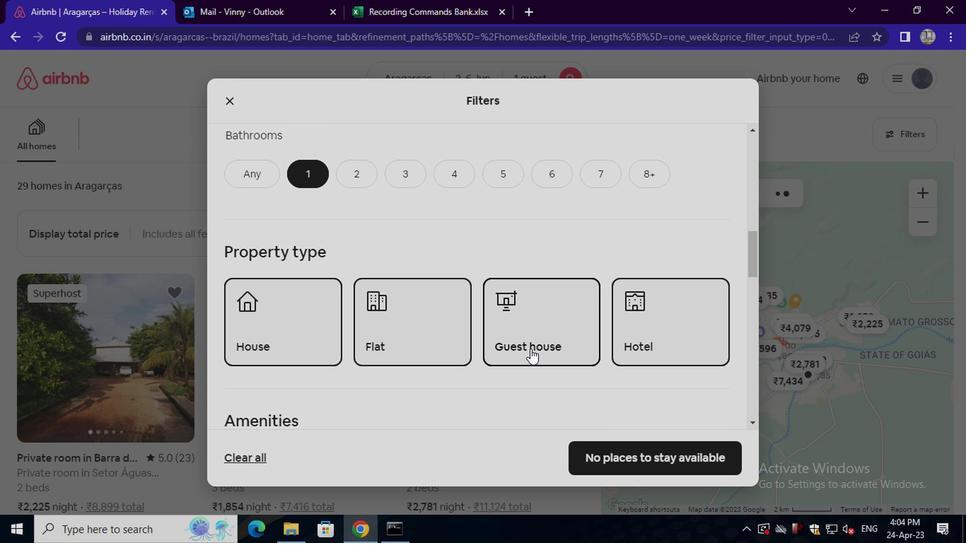 
Action: Mouse scrolled (527, 349) with delta (0, 0)
Screenshot: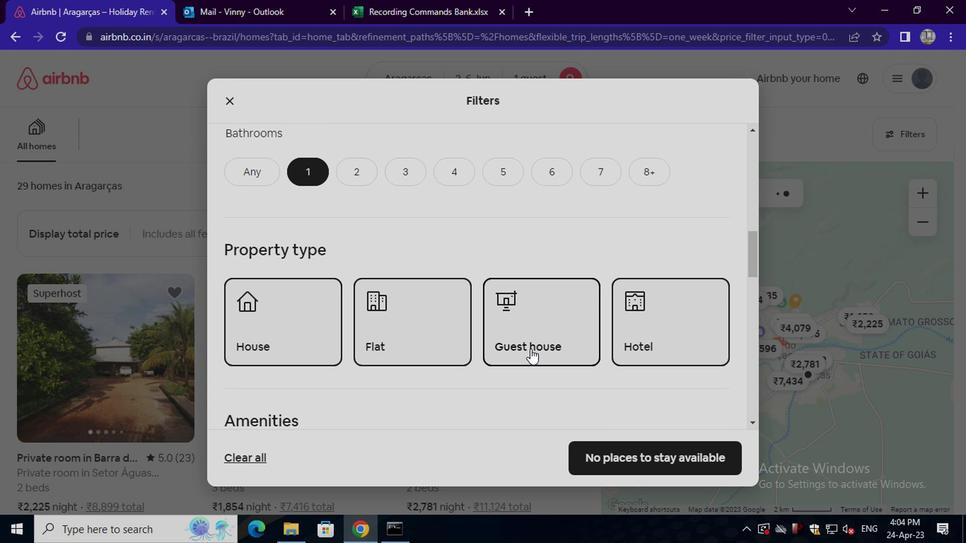 
Action: Mouse scrolled (527, 349) with delta (0, 0)
Screenshot: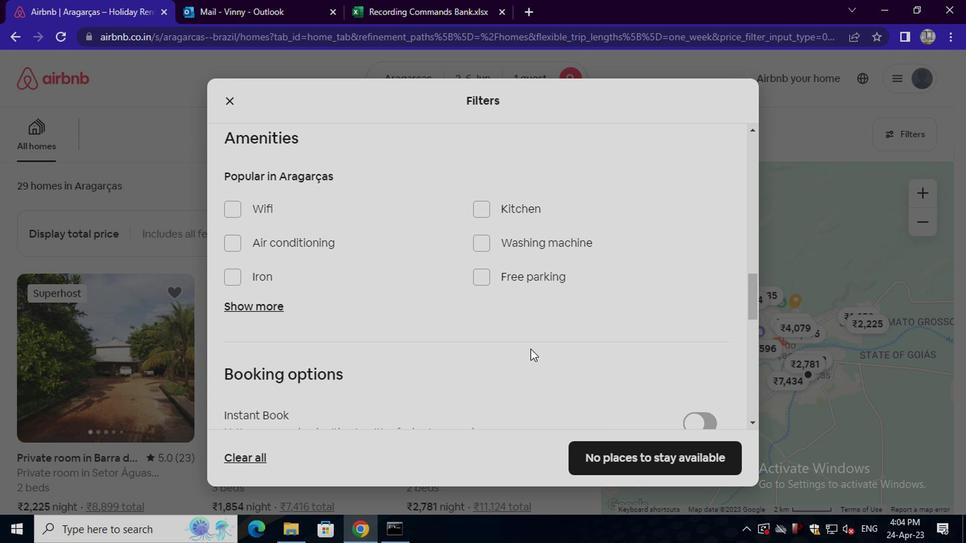
Action: Mouse moved to (483, 176)
Screenshot: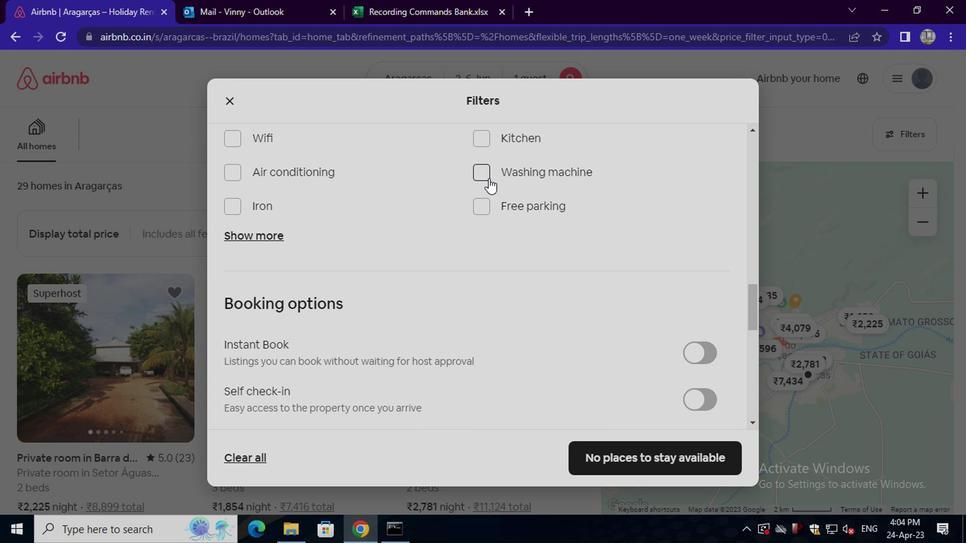 
Action: Mouse pressed left at (483, 176)
Screenshot: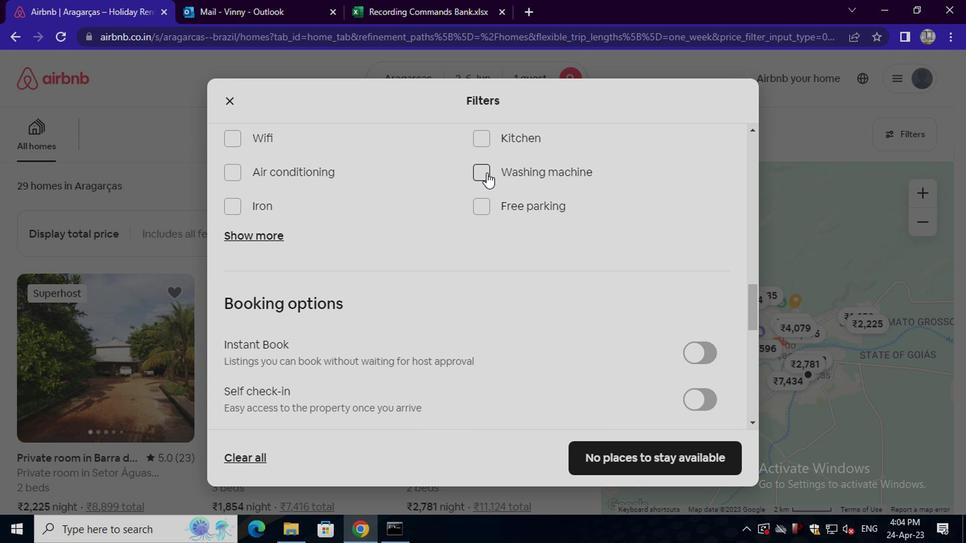 
Action: Mouse moved to (475, 246)
Screenshot: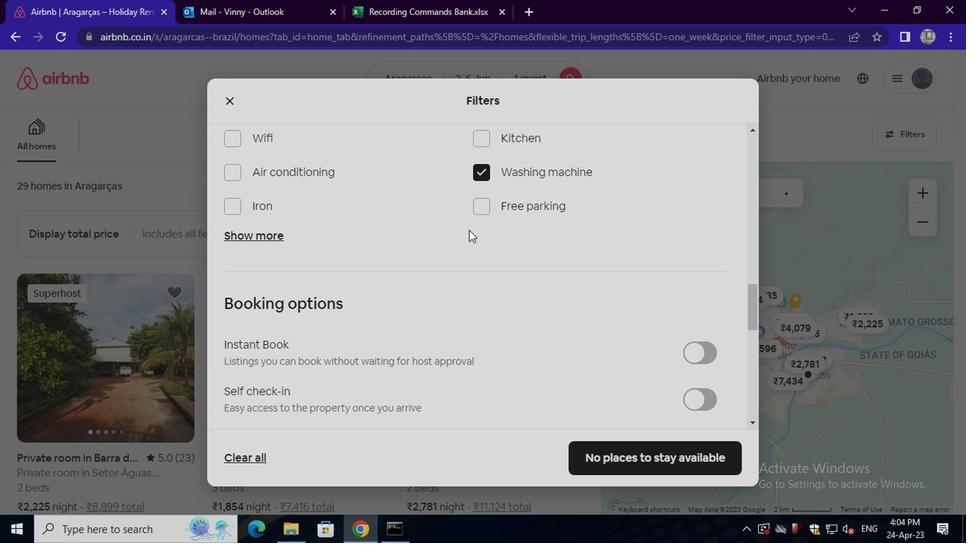 
Action: Mouse scrolled (475, 245) with delta (0, -1)
Screenshot: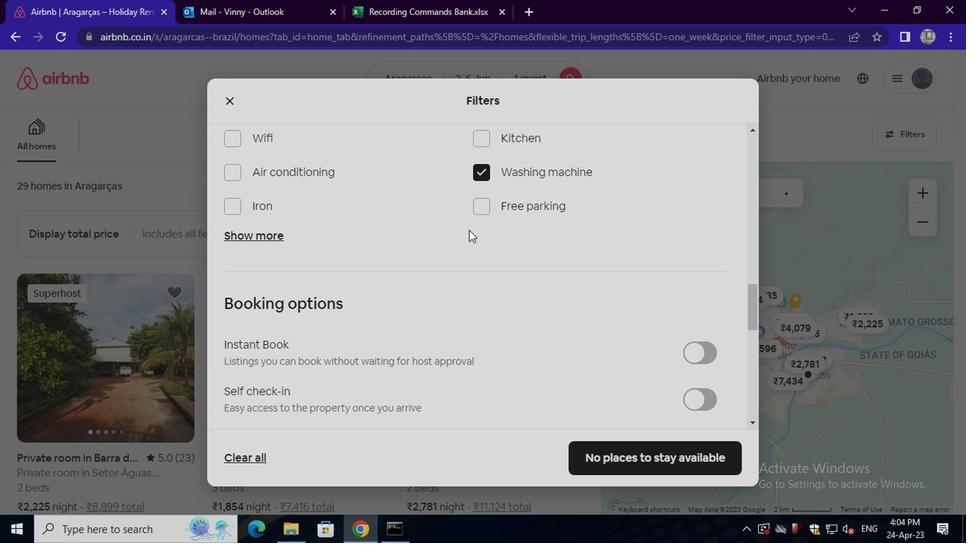 
Action: Mouse moved to (475, 247)
Screenshot: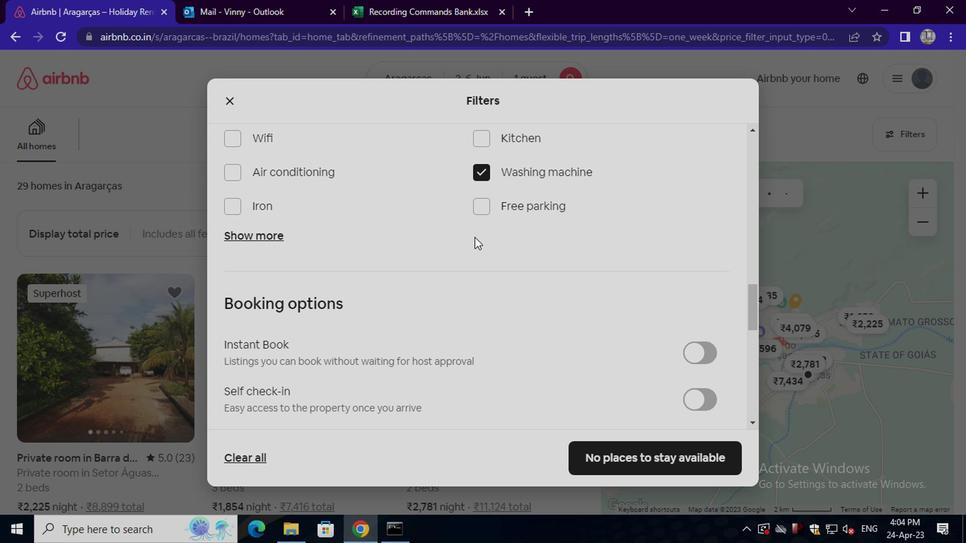 
Action: Mouse scrolled (475, 246) with delta (0, -1)
Screenshot: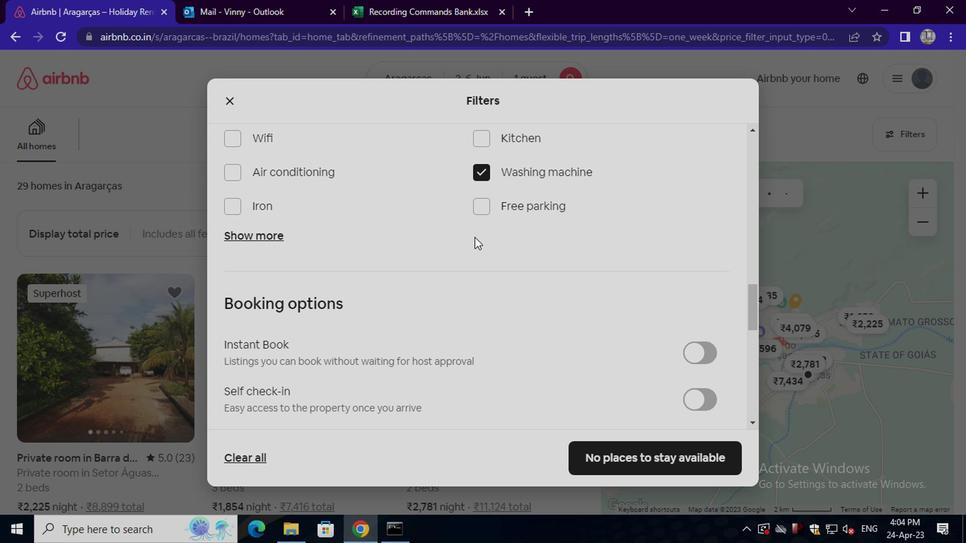 
Action: Mouse moved to (690, 259)
Screenshot: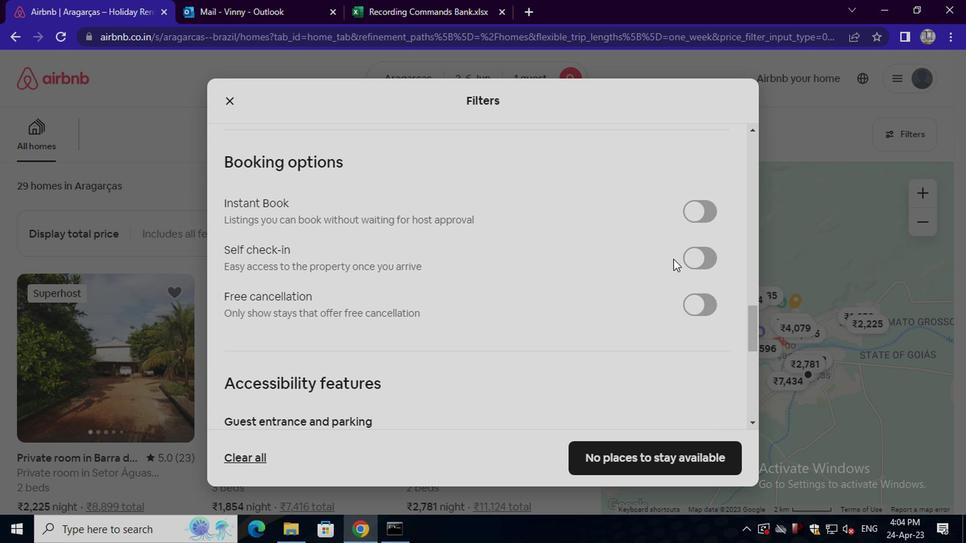 
Action: Mouse pressed left at (690, 259)
Screenshot: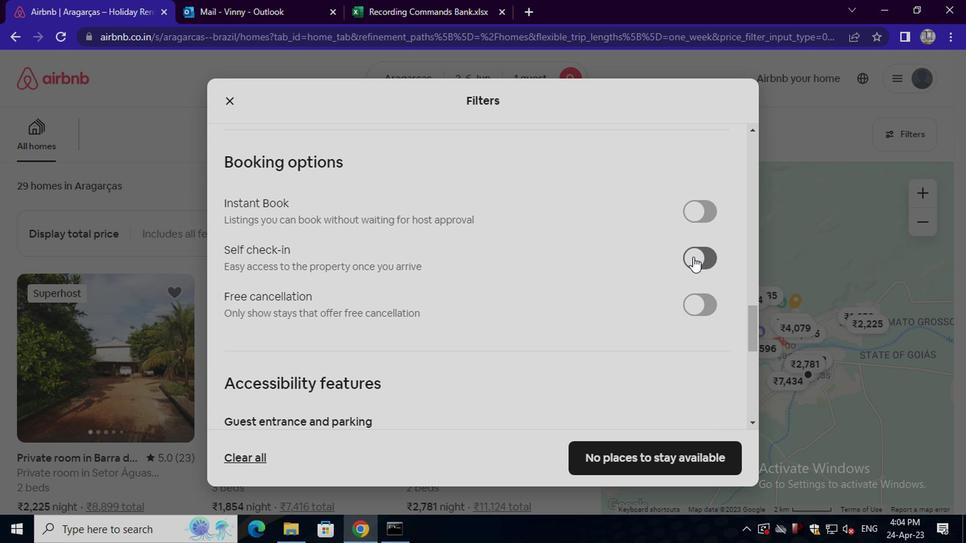 
Action: Mouse moved to (319, 318)
Screenshot: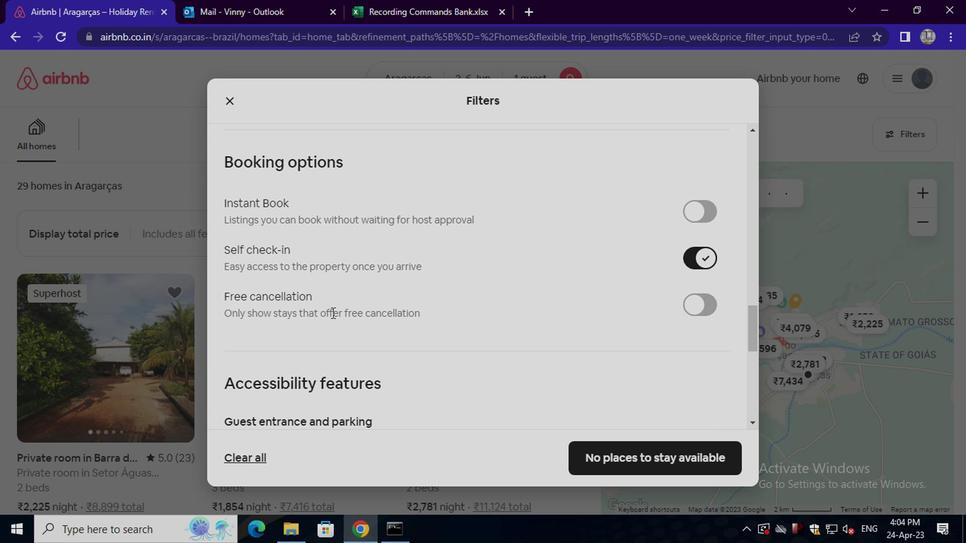 
Action: Mouse scrolled (319, 317) with delta (0, -1)
Screenshot: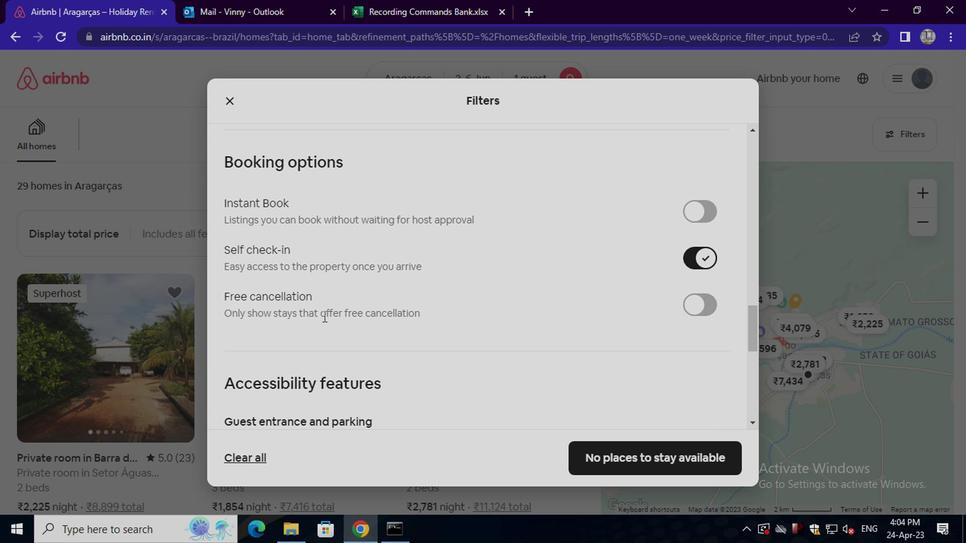 
Action: Mouse scrolled (319, 317) with delta (0, -1)
Screenshot: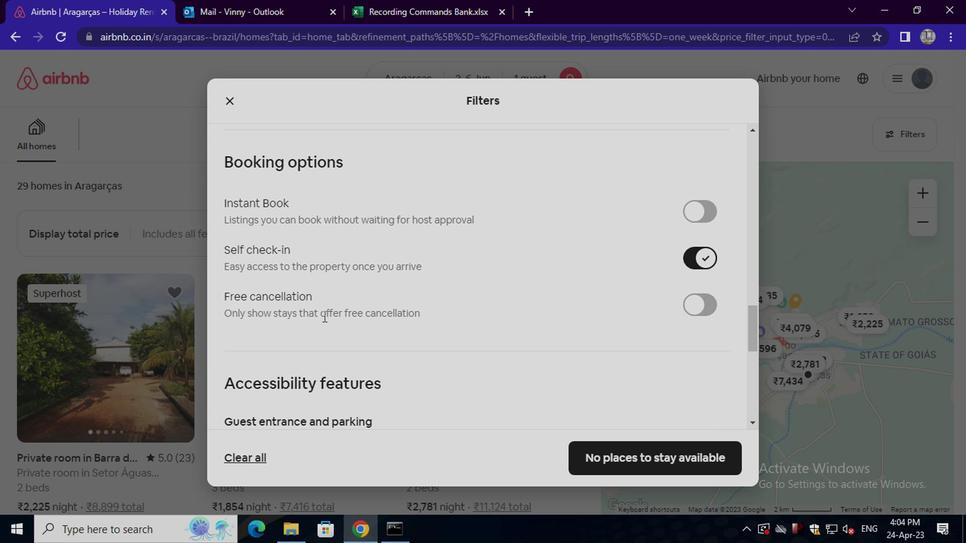 
Action: Mouse scrolled (319, 317) with delta (0, -1)
Screenshot: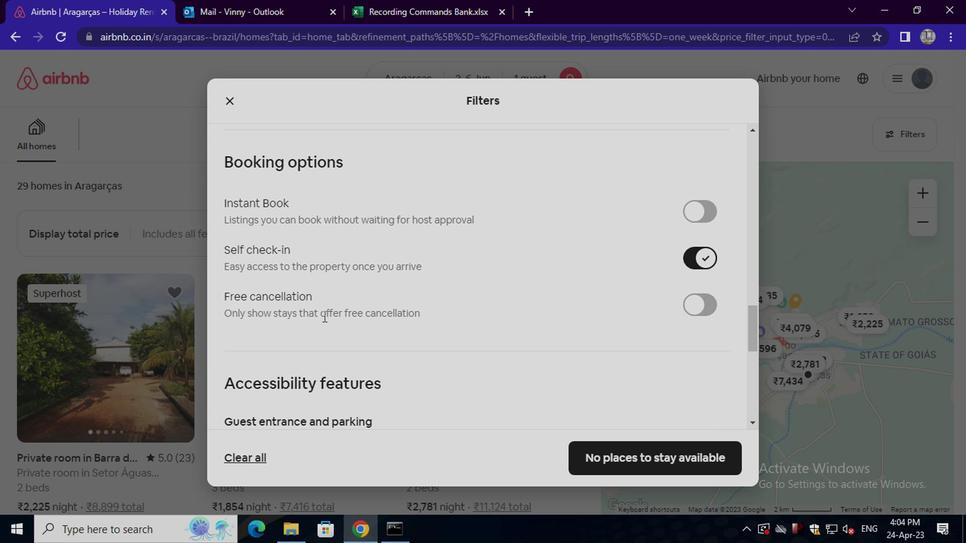 
Action: Mouse scrolled (319, 317) with delta (0, -1)
Screenshot: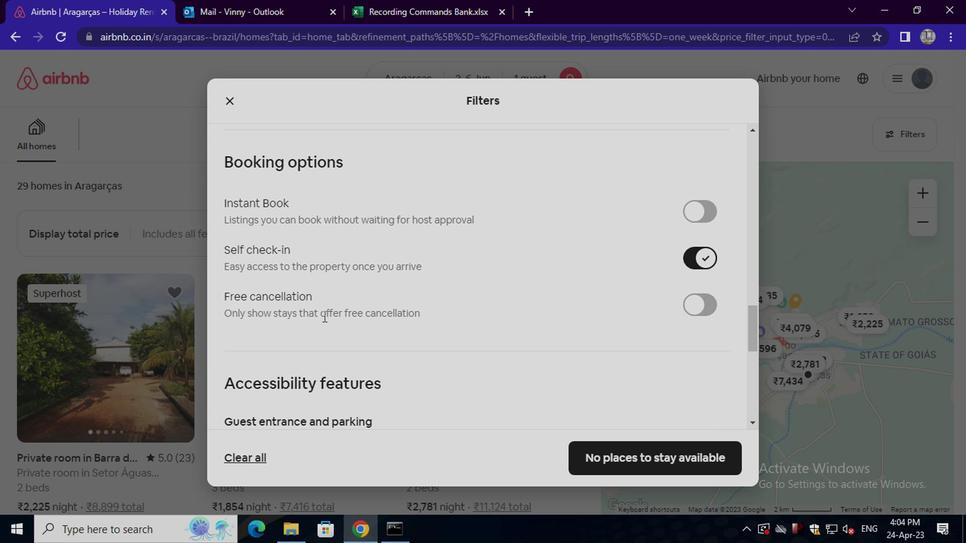 
Action: Mouse moved to (319, 318)
Screenshot: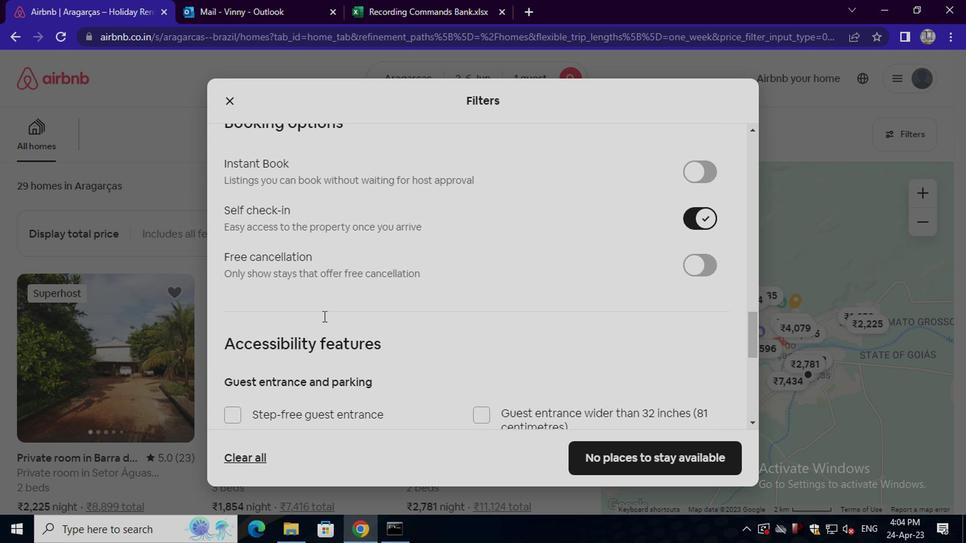 
Action: Mouse scrolled (319, 318) with delta (0, 0)
Screenshot: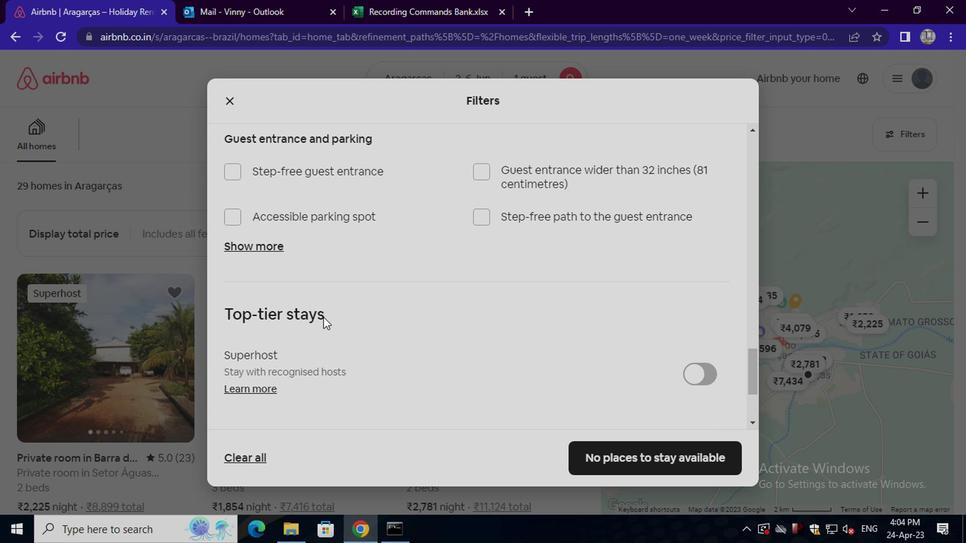 
Action: Mouse scrolled (319, 318) with delta (0, 0)
Screenshot: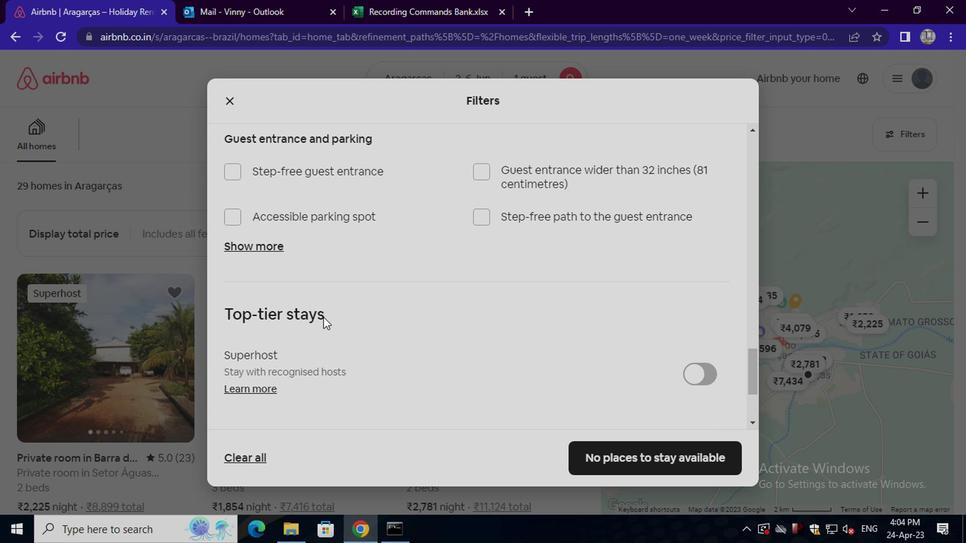 
Action: Mouse scrolled (319, 318) with delta (0, 0)
Screenshot: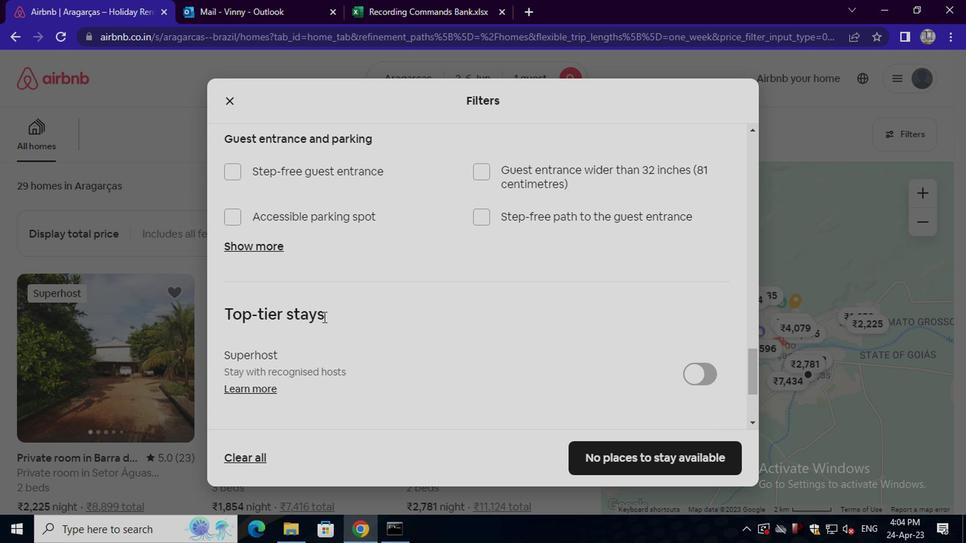 
Action: Mouse moved to (478, 361)
Screenshot: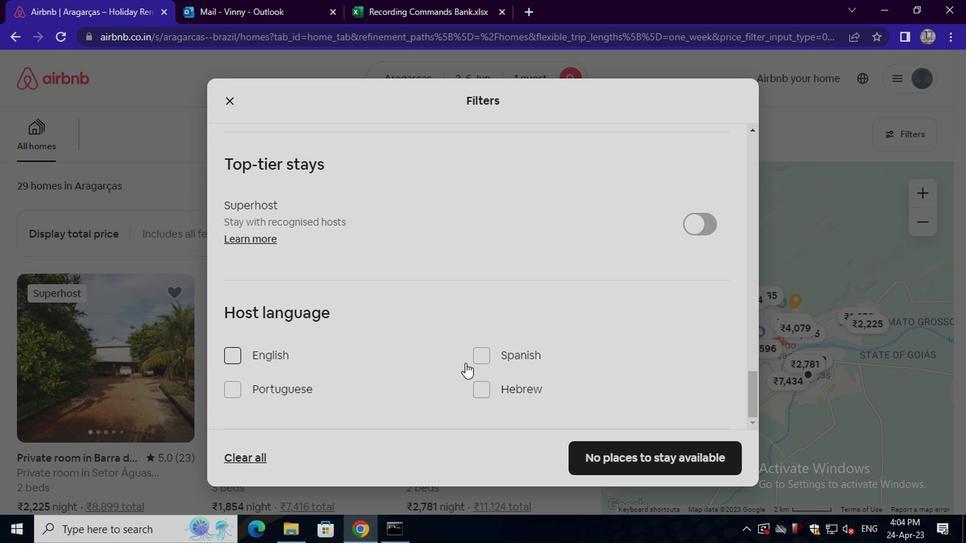 
Action: Mouse pressed left at (478, 361)
Screenshot: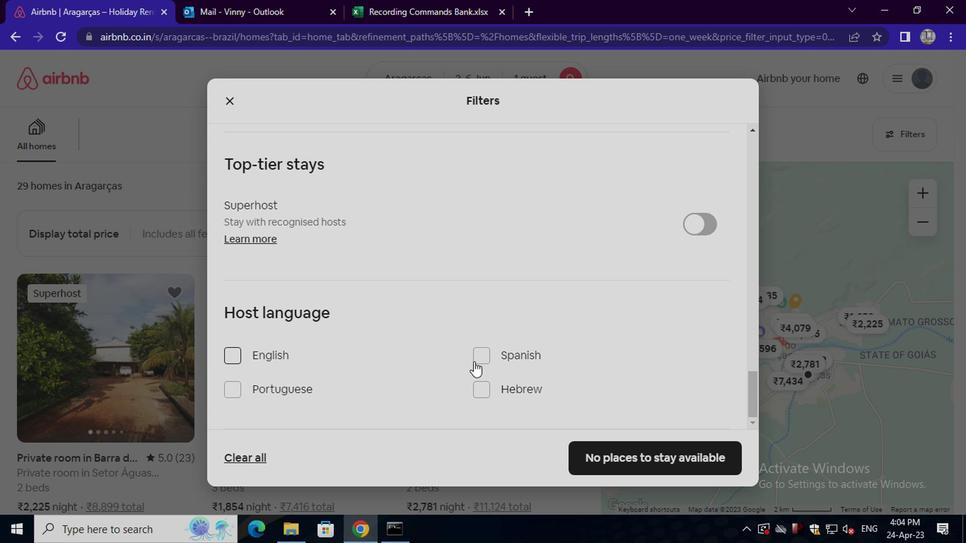 
Action: Mouse moved to (647, 447)
Screenshot: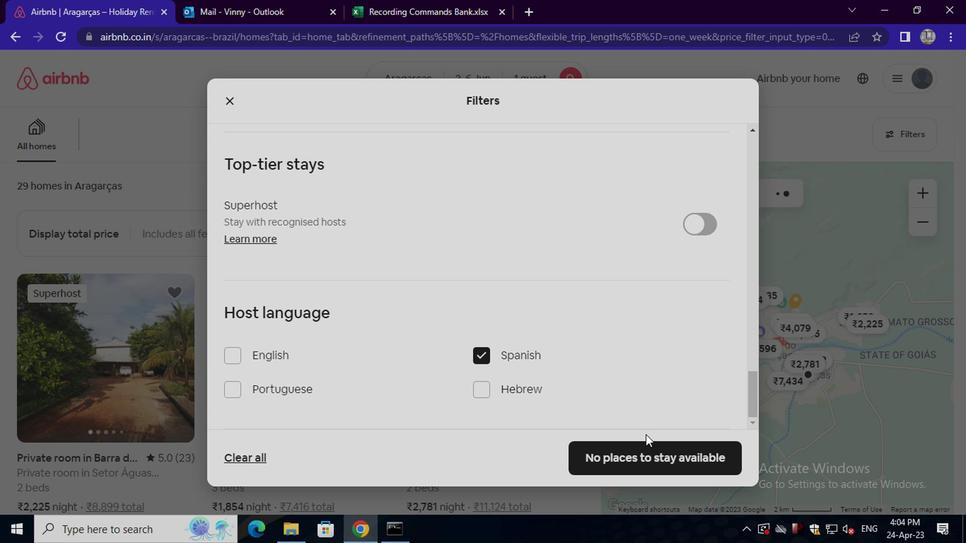 
Action: Mouse pressed left at (647, 447)
Screenshot: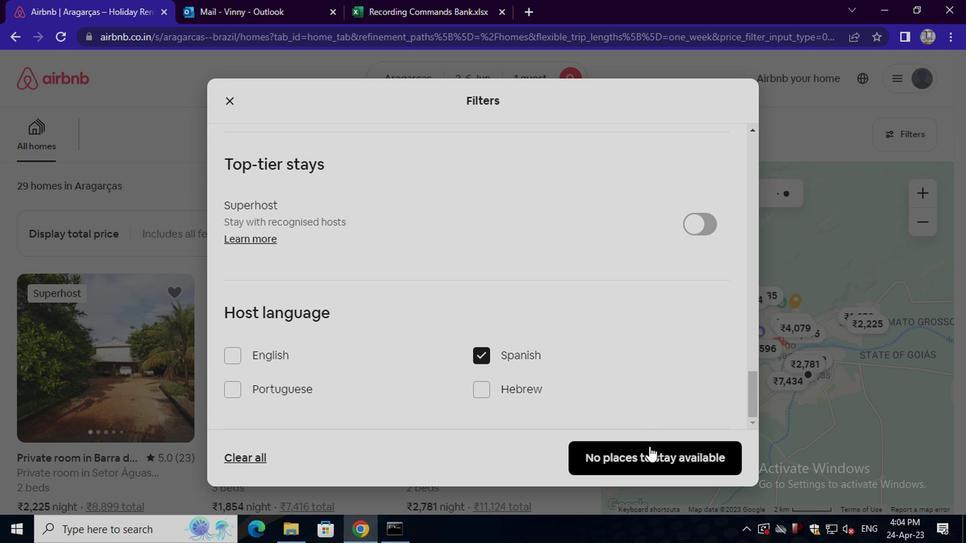 
Action: Mouse moved to (820, 277)
Screenshot: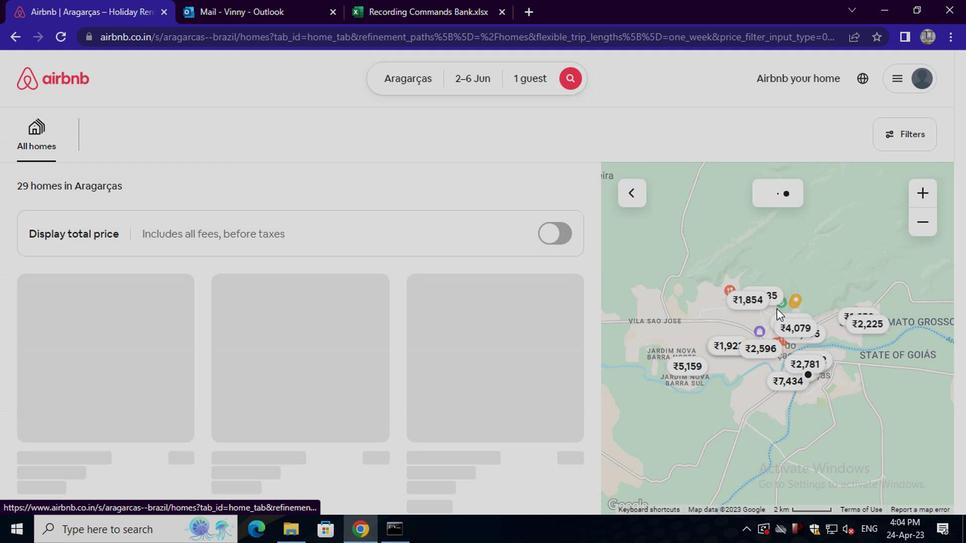 
